 Task: Add an event with the title Team Building Game: Trivia Night, date '2023/10/04', time 7:00 AM to 9:00 AMand add a description: The meeting with Team HR was a highly anticipated and crucial gathering that brought together the members of the team to discuss important matters and collaborate on various projects. It took place in a well-appointed conference room, providing a professional and conducive environment for productive discussions., put the event into Orange category . Add location for the event as: 789 Vatican City, Rome, Italy, logged in from the account softage.3@softage.netand send the event invitation to softage.1@softage.net and softage.2@softage.net. Set a reminder for the event 15 minutes before
Action: Mouse moved to (93, 102)
Screenshot: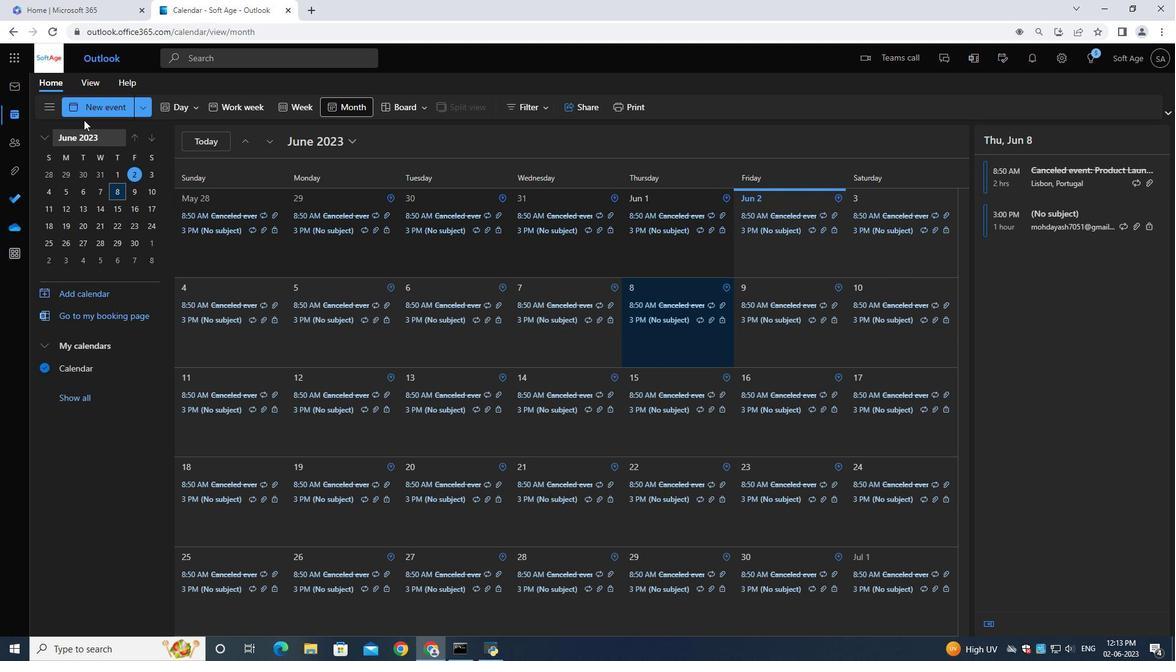 
Action: Mouse pressed left at (93, 102)
Screenshot: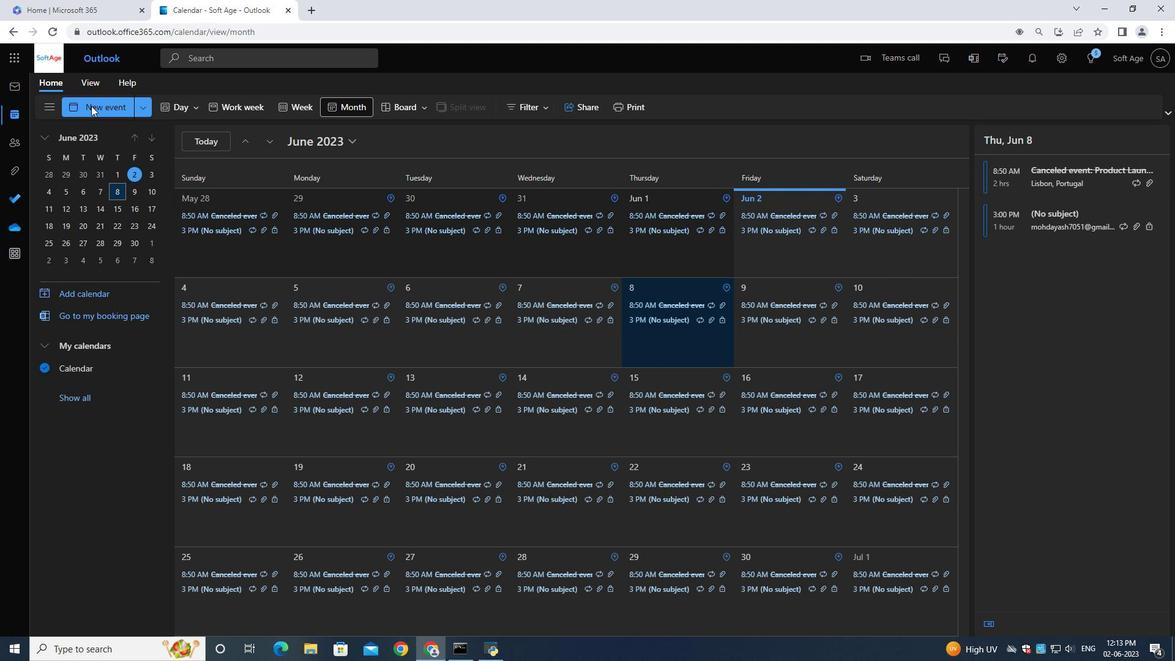 
Action: Mouse moved to (364, 183)
Screenshot: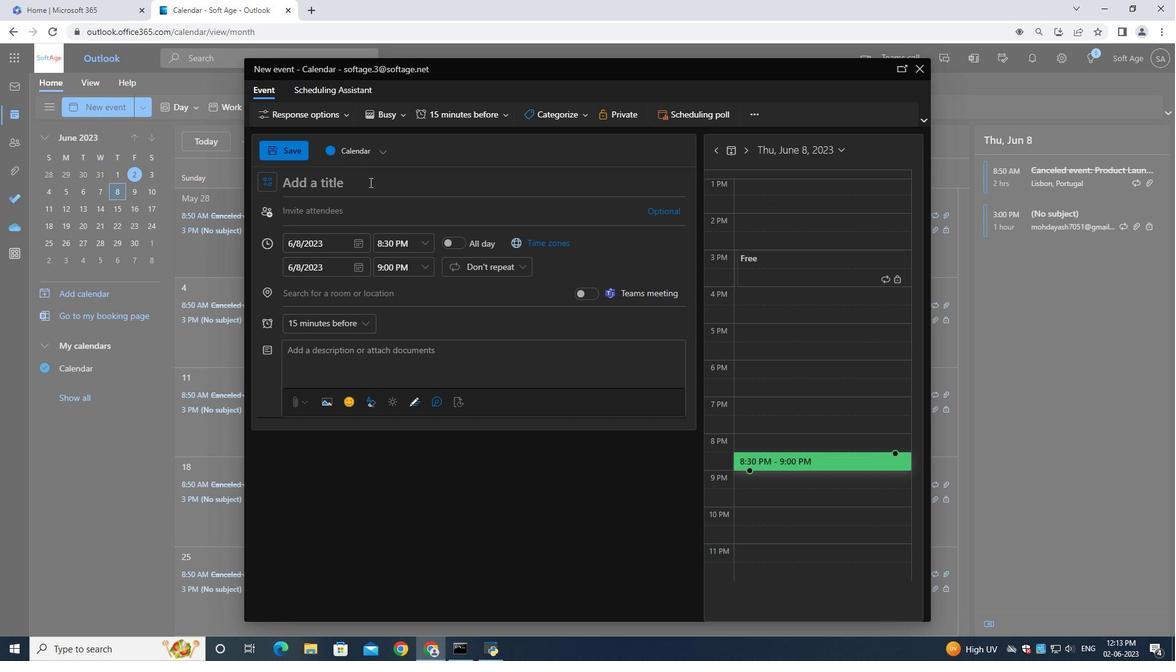 
Action: Mouse pressed left at (364, 183)
Screenshot: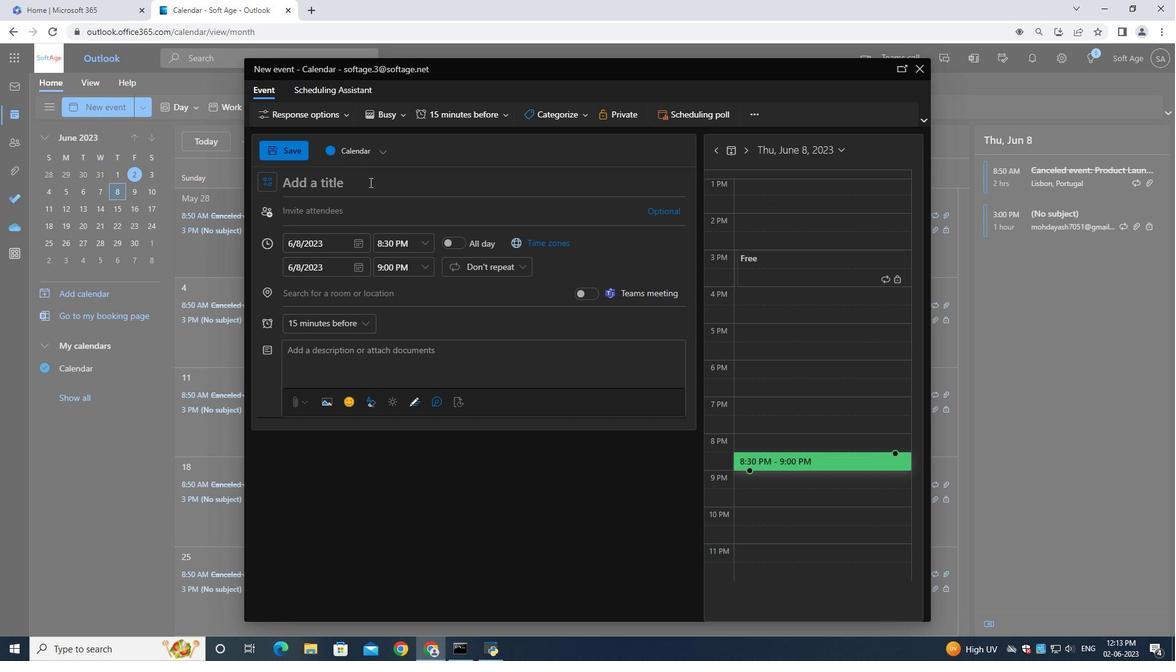
Action: Mouse moved to (72, 45)
Screenshot: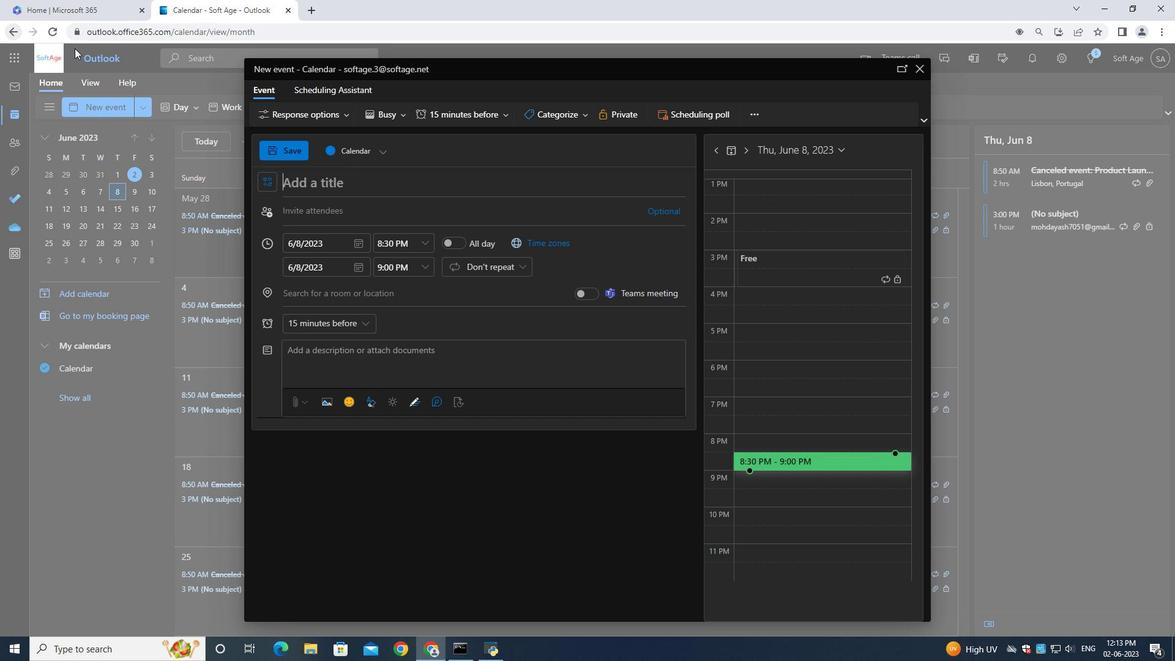 
Action: Key pressed <Key.shift>Team<Key.space><Key.shift><Key.shift><Key.shift><Key.shift><Key.shift><Key.shift><Key.shift><Key.shift><Key.shift><Key.shift><Key.shift><Key.shift><Key.shift><Key.shift><Key.shift><Key.shift><Key.shift><Key.shift><Key.shift><Key.shift><Key.shift><Key.shift><Key.shift>Bul<Key.backspace>ilding<Key.space><Key.shift>Game<Key.shift_r><Key.shift_r><Key.shift_r><Key.shift_r><Key.shift_r><Key.shift_r><Key.shift_r><Key.shift_r><Key.shift_r><Key.shift_r><Key.shift_r><Key.shift_r><Key.shift_r><Key.shift_r><Key.shift_r><Key.shift_r><Key.shift_r><Key.shift_r><Key.shift_r><Key.shift_r><Key.shift_r><Key.shift_r><Key.shift_r><Key.shift_r><Key.shift_r><Key.shift_r><Key.shift_r><Key.shift_r><Key.shift_r><Key.shift_r><Key.shift_r>:<Key.space><Key.shift><Key.shift><Key.shift><Key.shift><Key.shift><Key.shift><Key.shift><Key.shift><Key.shift><Key.shift><Key.shift><Key.shift><Key.shift><Key.shift><Key.shift><Key.shift><Key.shift><Key.shift><Key.shift><Key.shift>Yrivia<Key.space><Key.shift><Key.shift><Key.shift><Key.shift><Key.backspace><Key.backspace><Key.backspace><Key.backspace><Key.backspace><Key.backspace><Key.backspace><Key.backspace><Key.space><Key.shift><Key.shift><Key.shift><Key.shift><Key.shift><Key.shift><Key.shift><Key.shift><Key.shift><Key.shift><Key.shift><Key.shift><Key.shift><Key.shift><Key.shift><Key.shift><Key.shift><Key.shift><Key.shift><Key.shift><Key.shift><Key.shift><Key.shift><Key.shift><Key.shift><Key.shift><Key.shift><Key.shift><Key.shift><Key.shift><Key.shift><Key.shift><Key.shift><Key.shift><Key.shift><Key.shift><Key.shift><Key.shift>Trivia<Key.space><Key.shift><Key.shift><Key.shift><Key.shift><Key.shift><Key.shift><Key.shift><Key.shift><Key.shift><Key.shift><Key.shift><Key.shift><Key.shift><Key.shift><Key.shift><Key.shift><Key.shift>Night
Screenshot: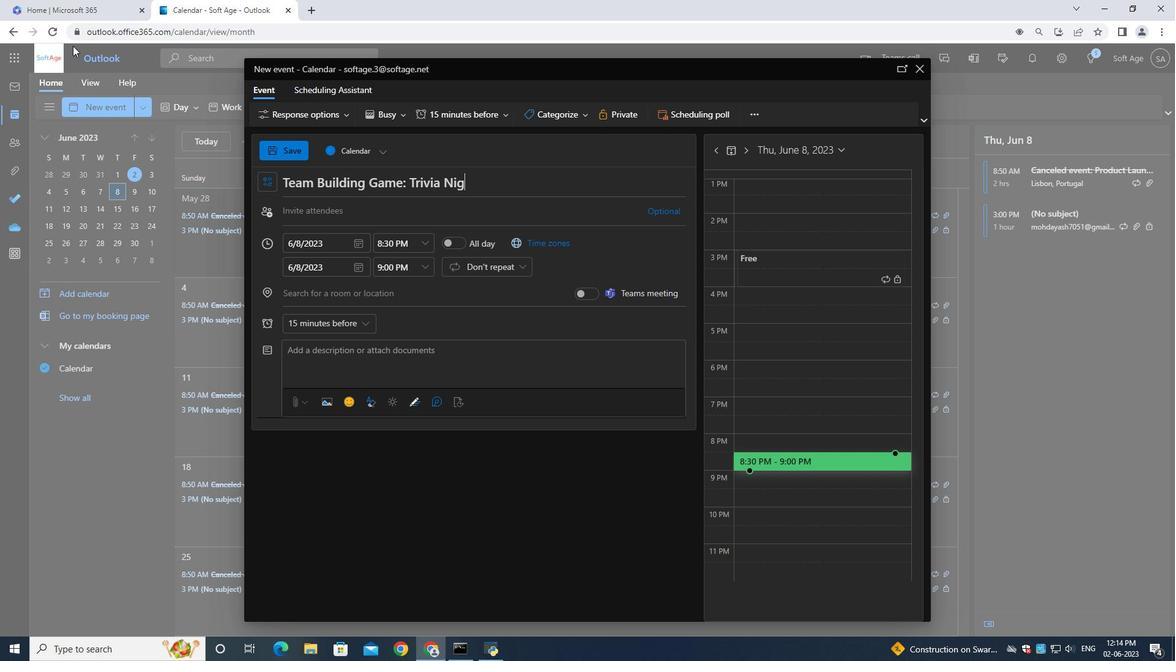 
Action: Mouse moved to (360, 242)
Screenshot: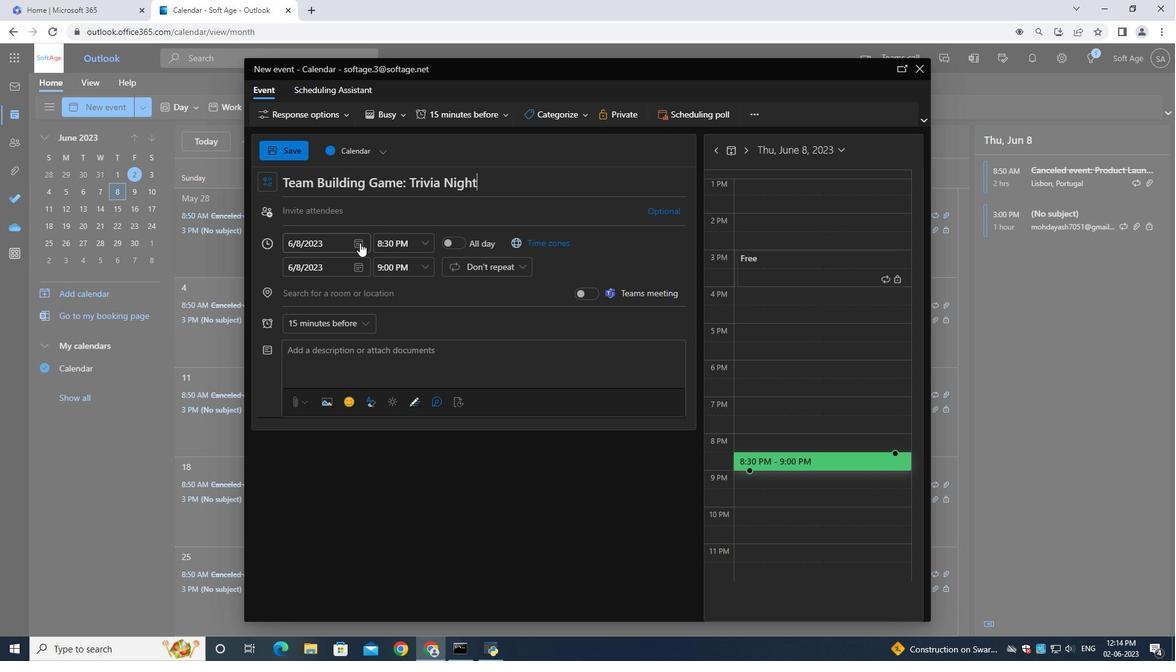 
Action: Mouse pressed left at (360, 242)
Screenshot: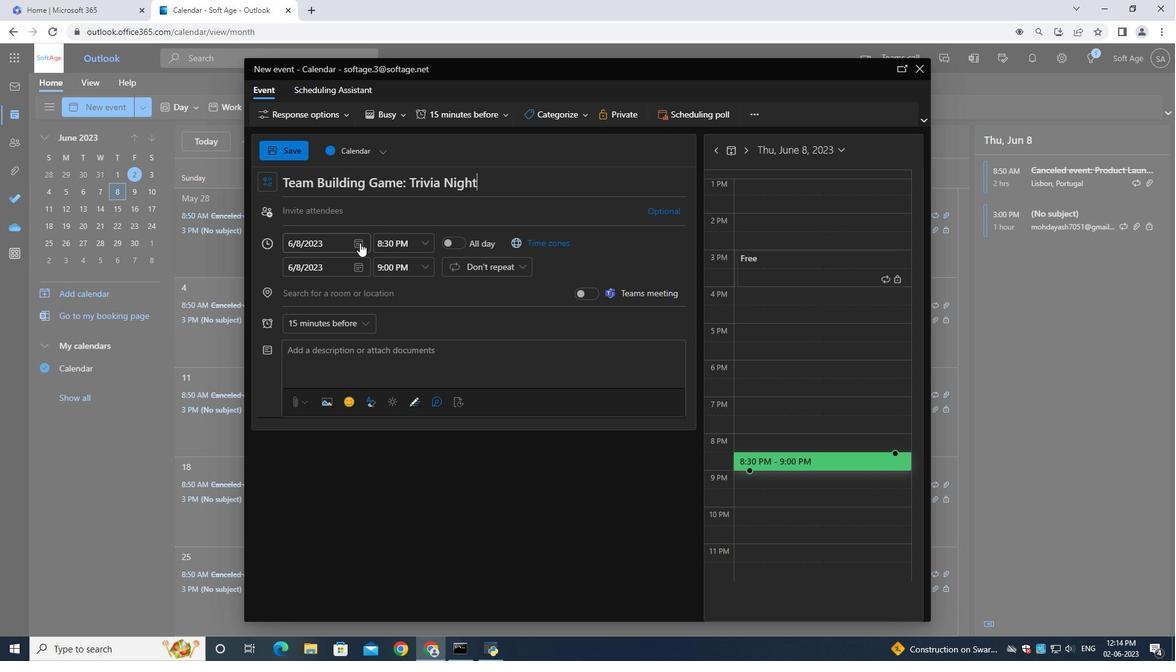 
Action: Mouse moved to (400, 270)
Screenshot: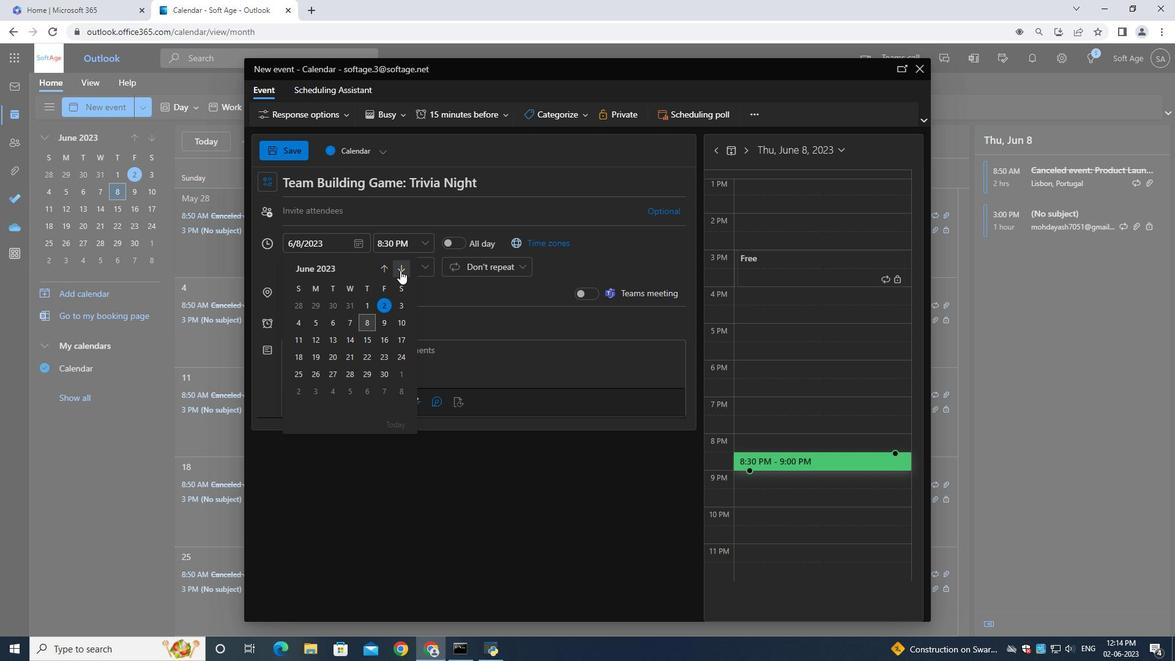 
Action: Mouse pressed left at (400, 270)
Screenshot: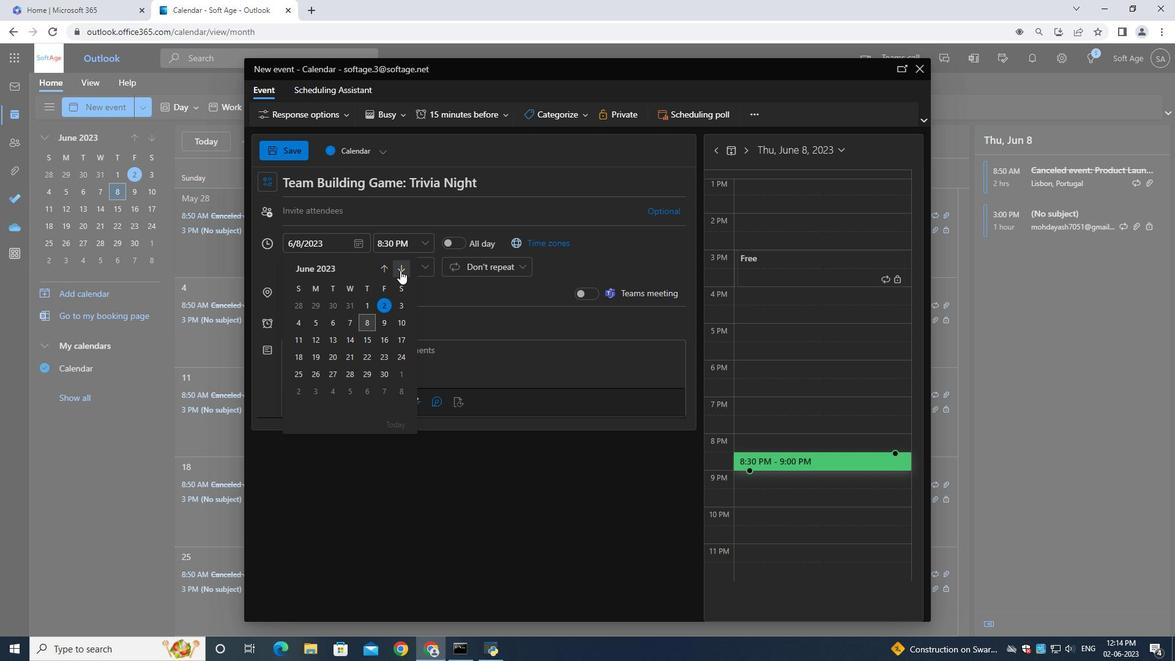 
Action: Mouse pressed left at (400, 270)
Screenshot: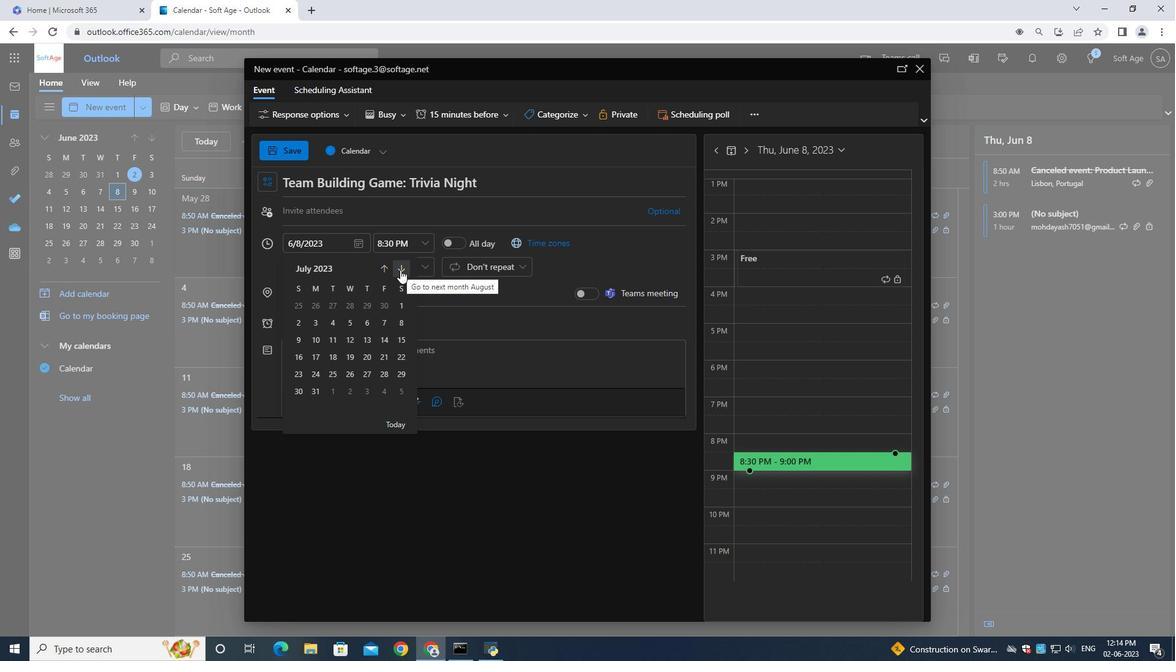 
Action: Mouse pressed left at (400, 270)
Screenshot: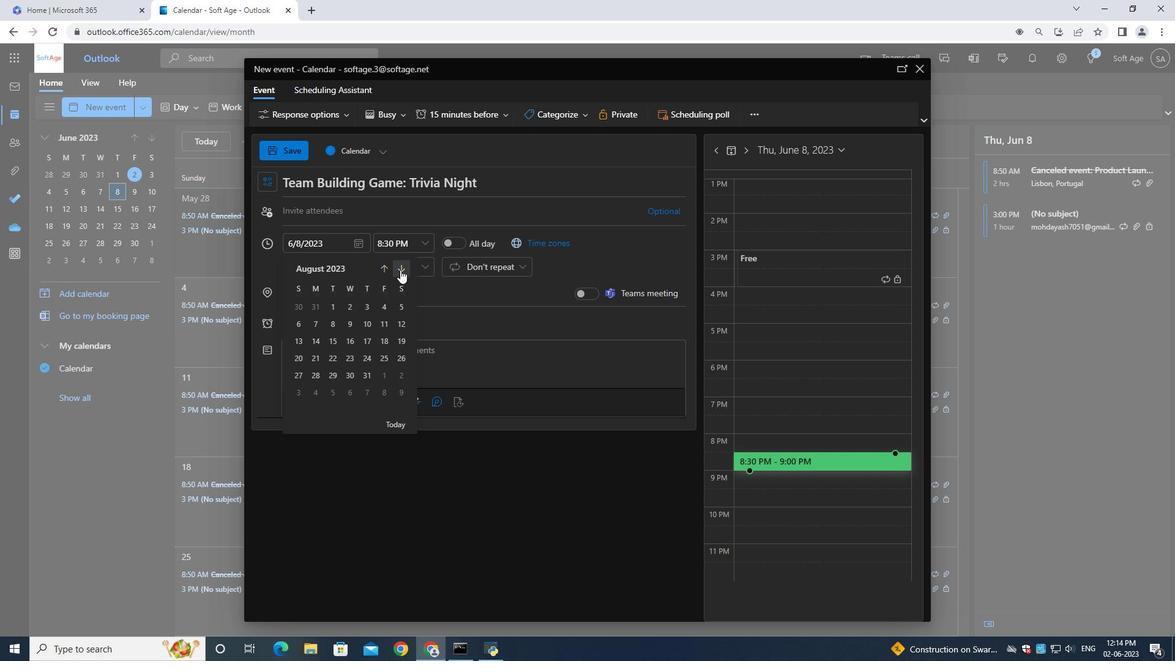 
Action: Mouse pressed left at (400, 270)
Screenshot: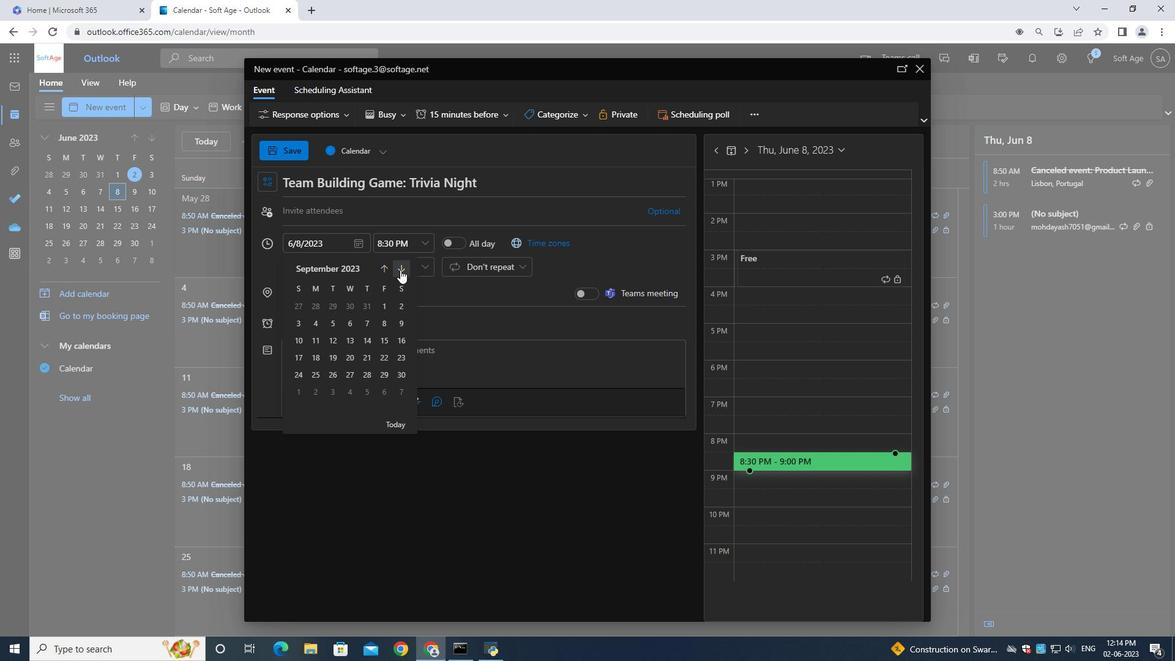 
Action: Mouse moved to (349, 308)
Screenshot: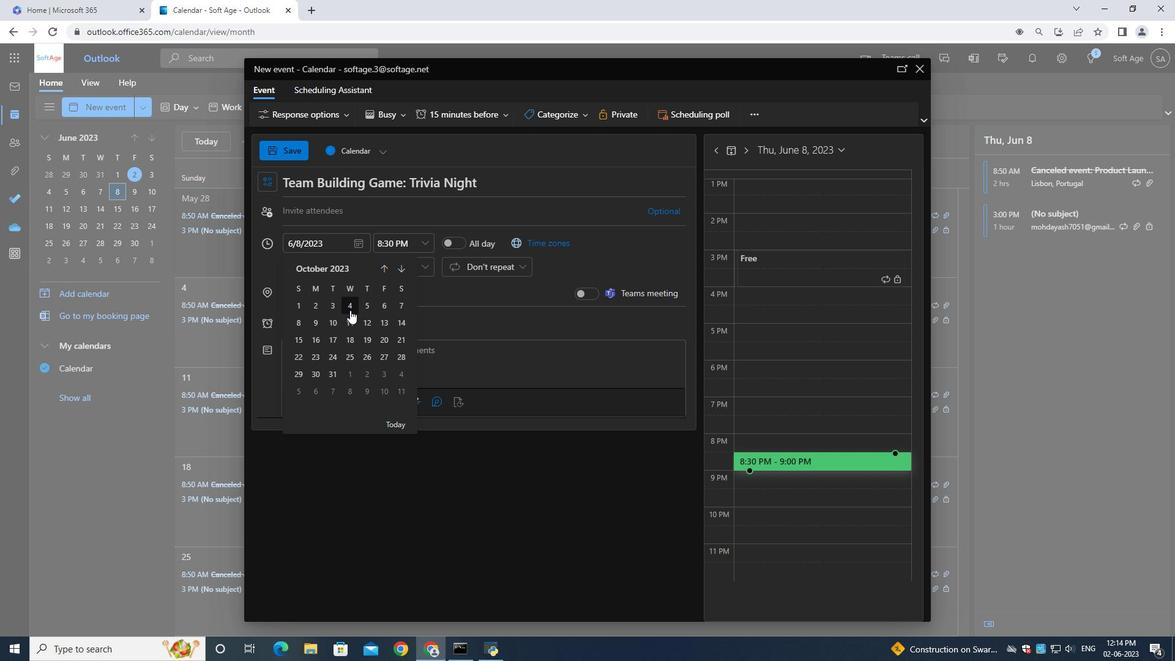 
Action: Mouse pressed left at (349, 308)
Screenshot: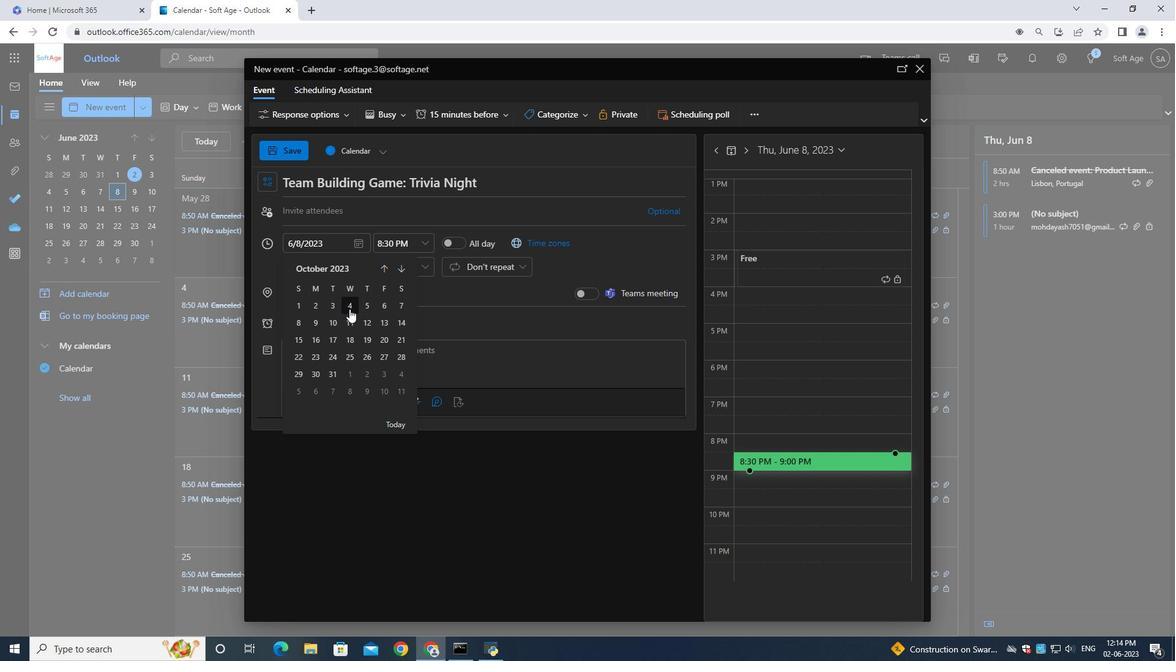 
Action: Mouse moved to (388, 242)
Screenshot: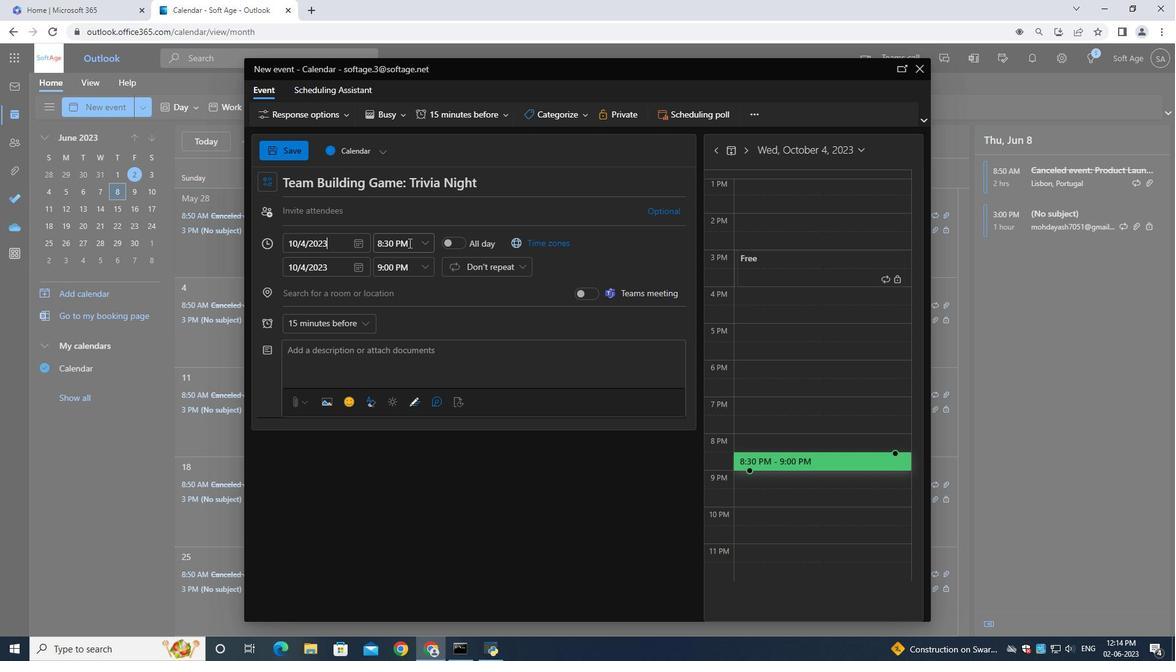 
Action: Mouse pressed left at (388, 242)
Screenshot: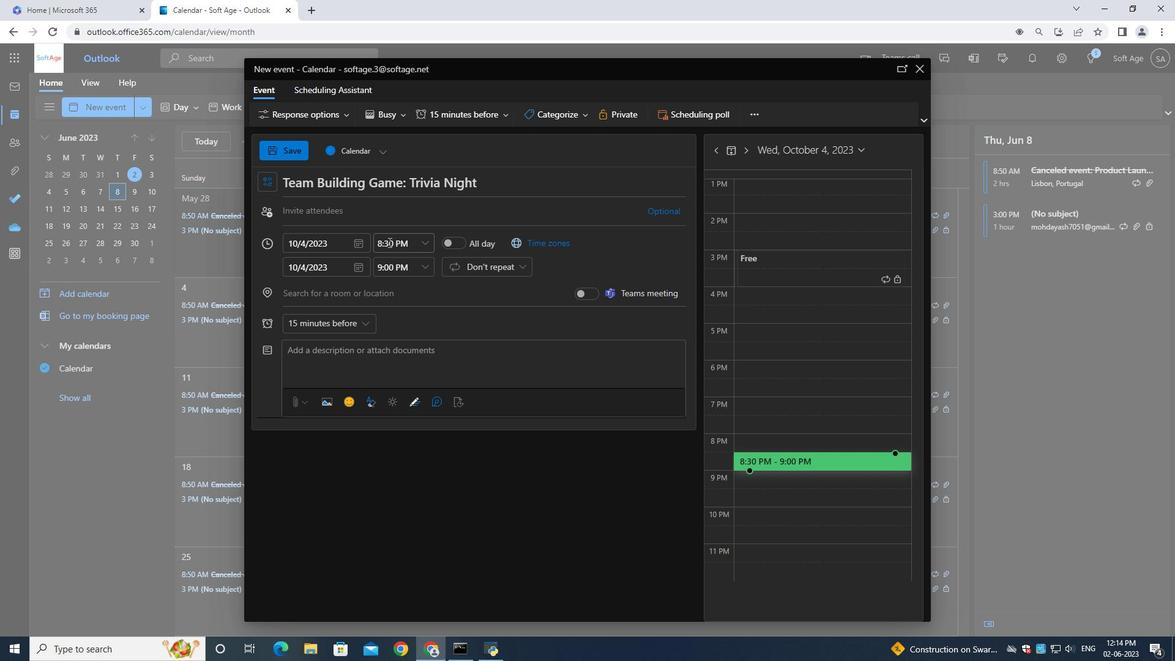 
Action: Mouse moved to (396, 247)
Screenshot: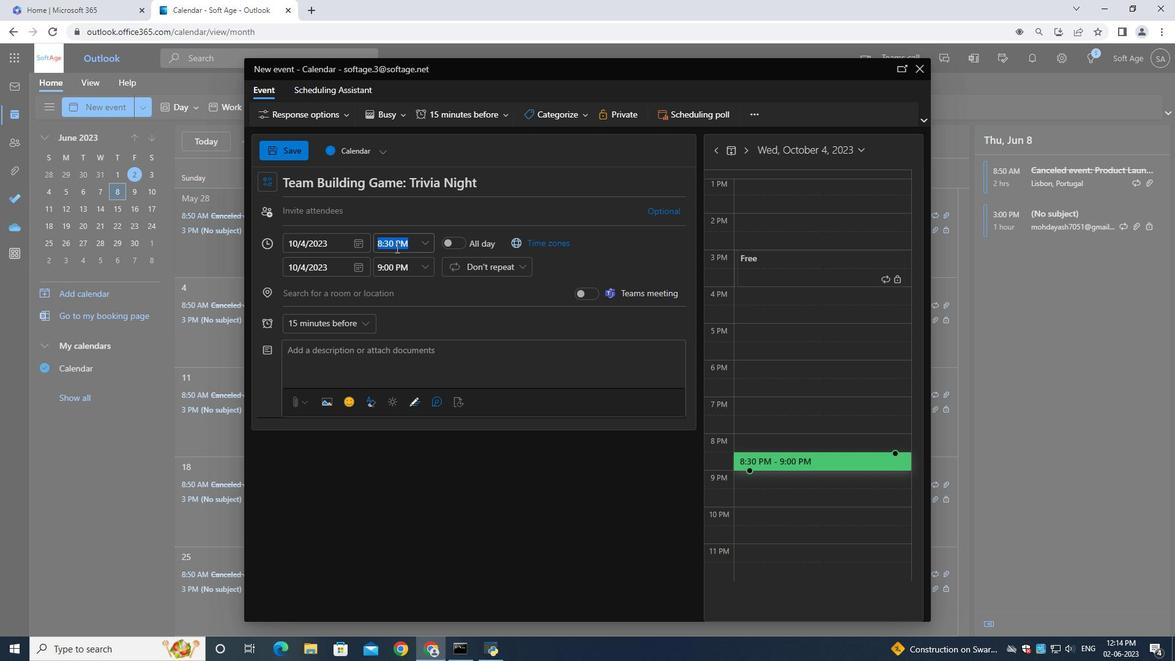 
Action: Key pressed <Key.backspace>
Screenshot: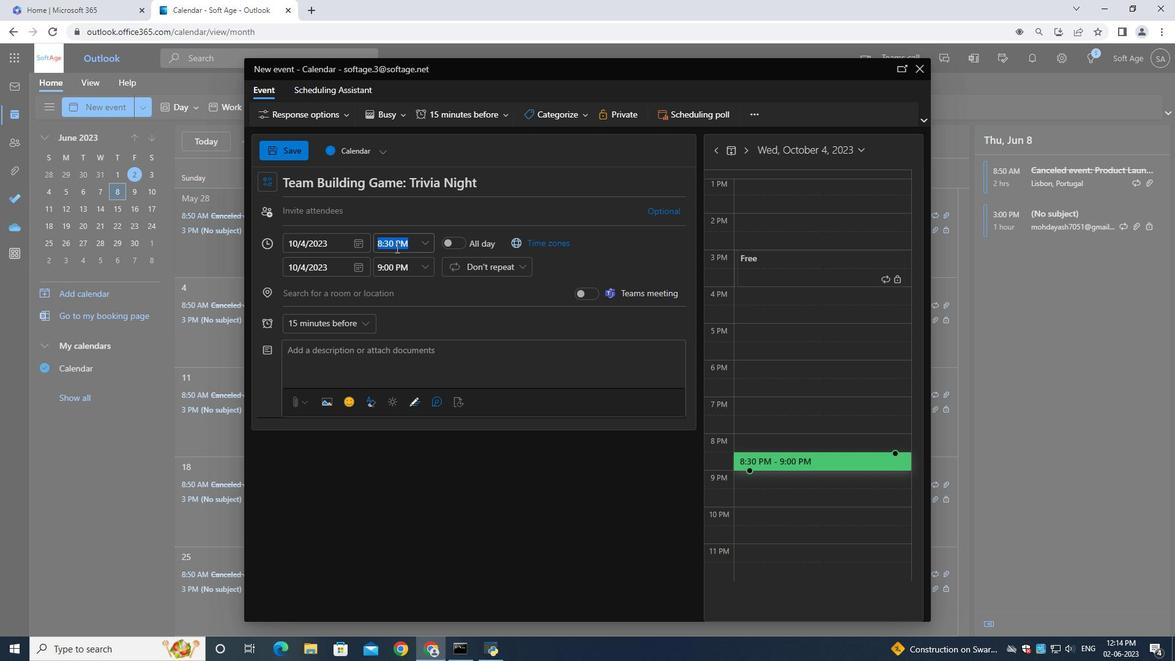 
Action: Mouse moved to (396, 246)
Screenshot: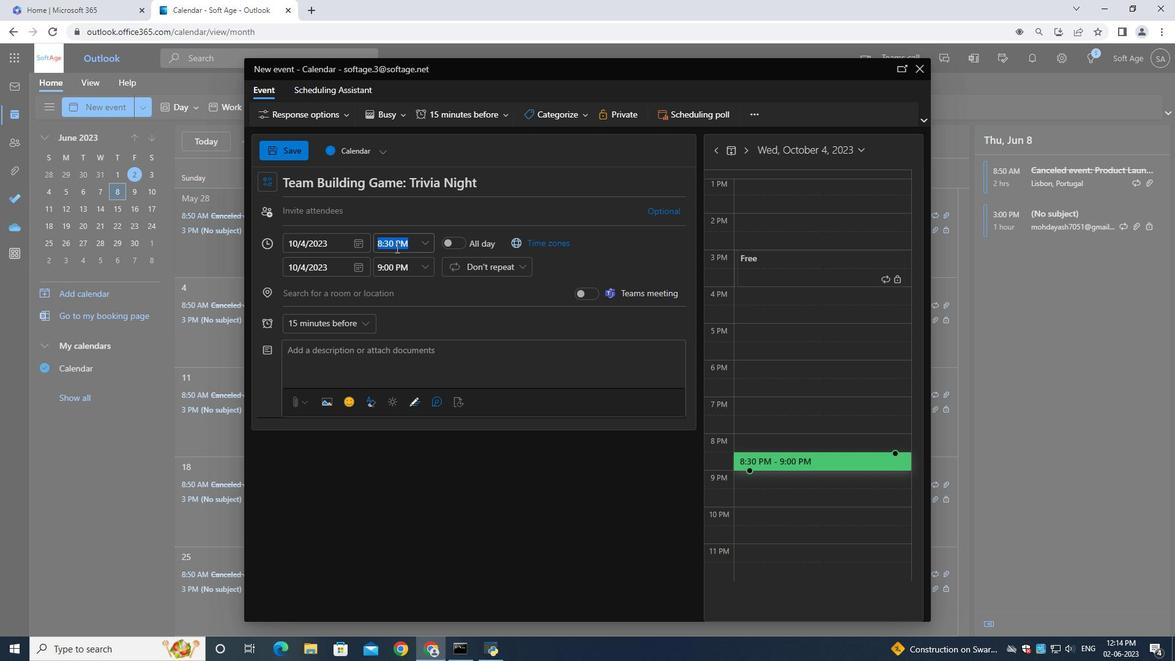 
Action: Key pressed 7<Key.shift_r>:00<Key.shift>Am
Screenshot: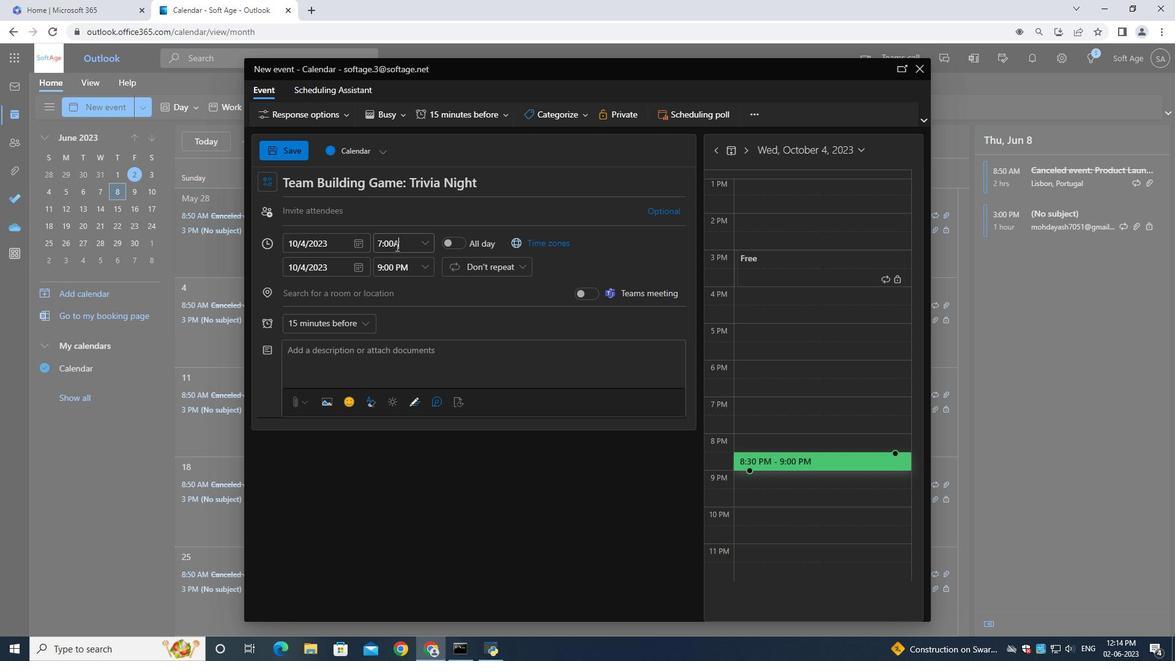 
Action: Mouse moved to (407, 267)
Screenshot: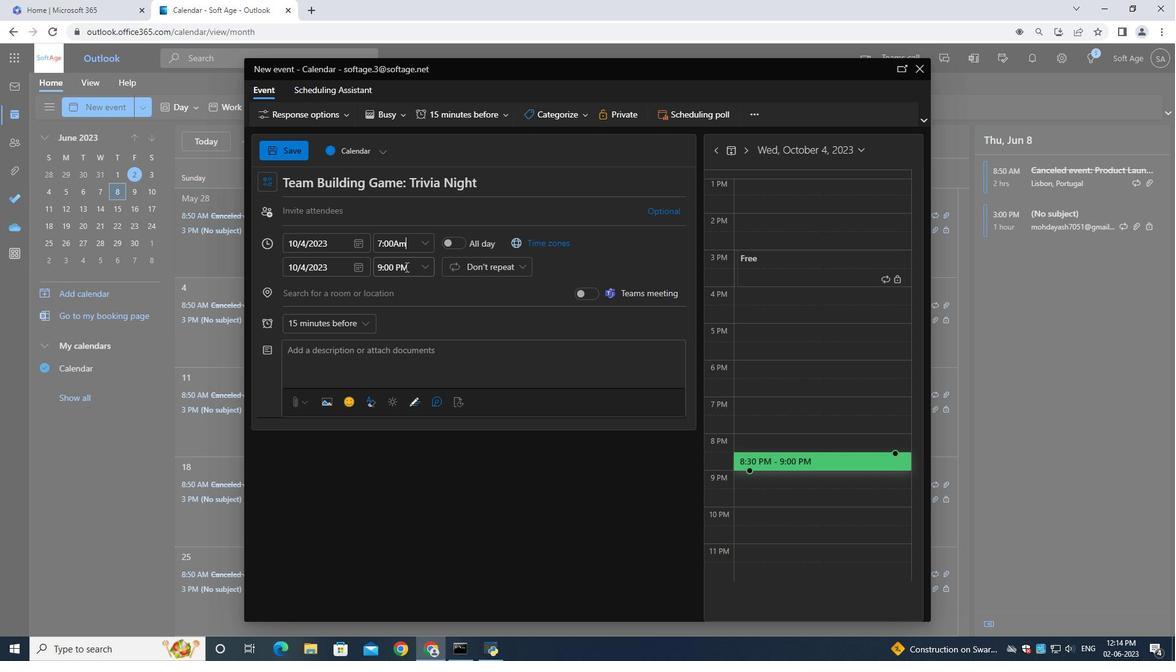 
Action: Mouse pressed left at (407, 267)
Screenshot: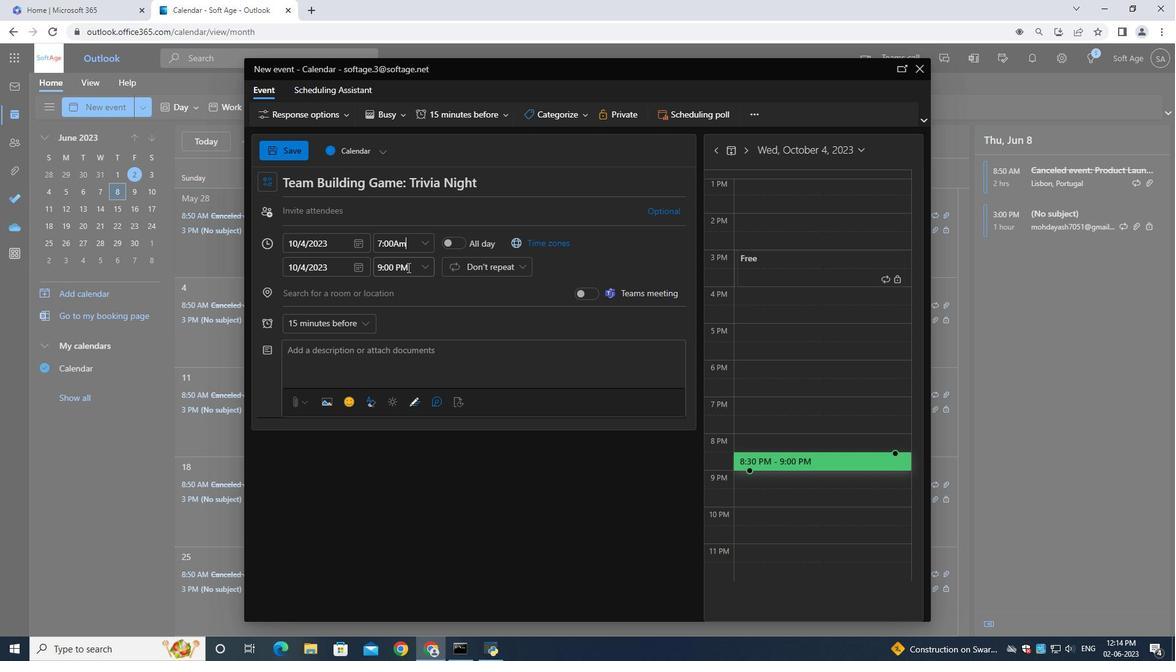 
Action: Key pressed <Key.backspace>9<Key.shift_r>:00<Key.shift>Am
Screenshot: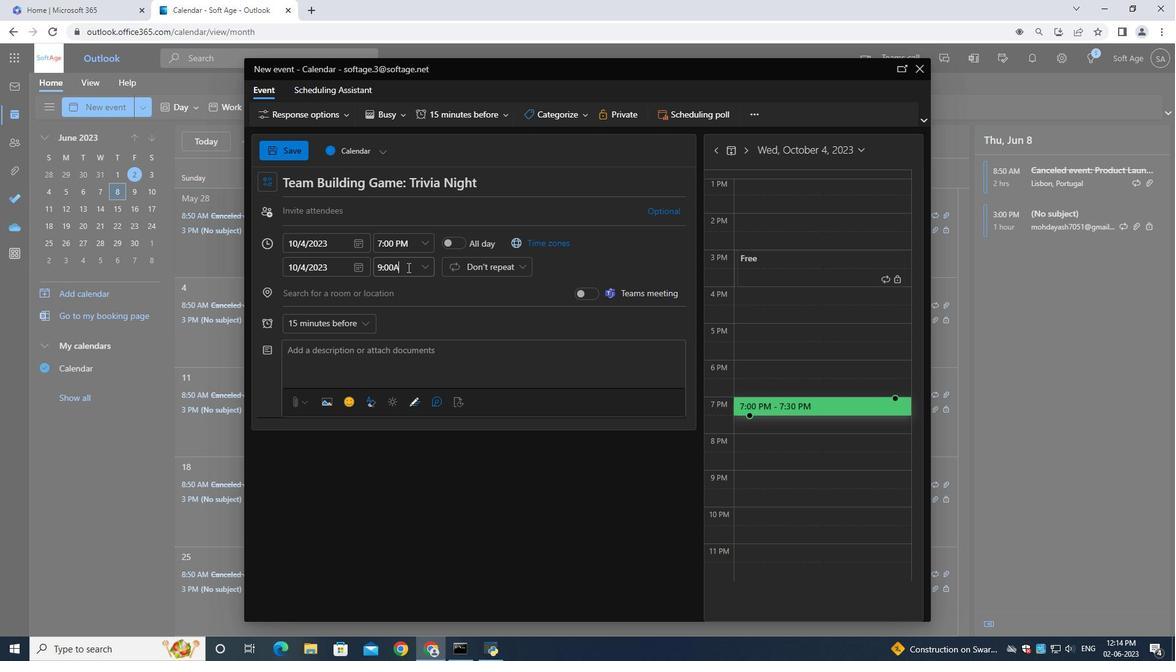 
Action: Mouse moved to (337, 344)
Screenshot: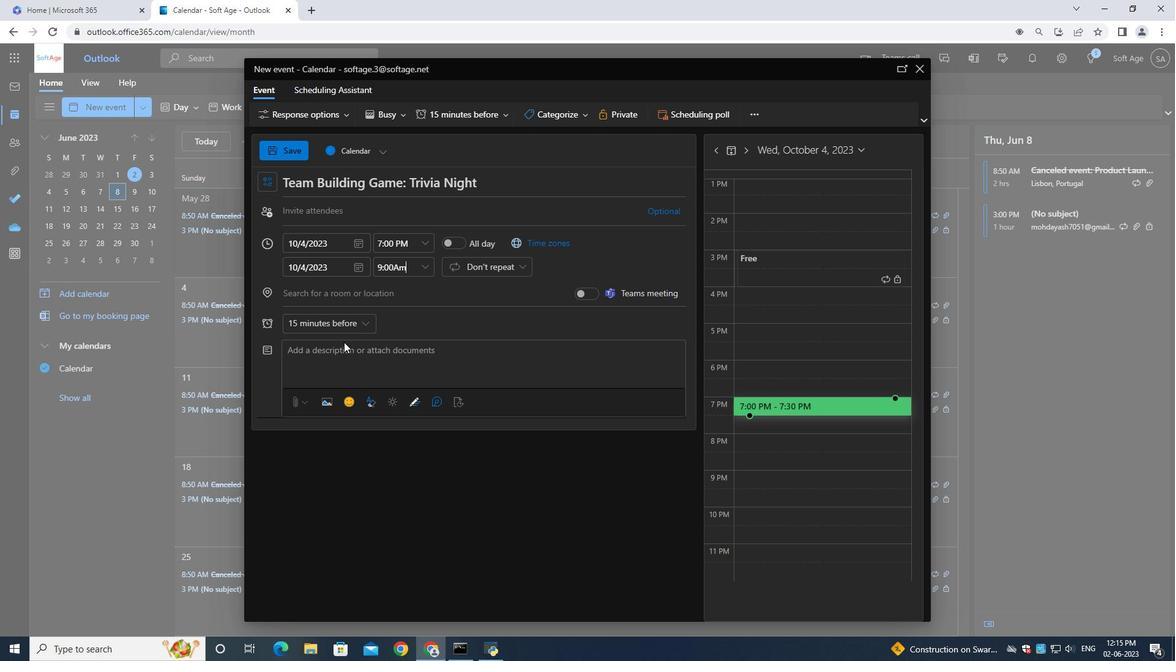 
Action: Mouse pressed left at (337, 344)
Screenshot: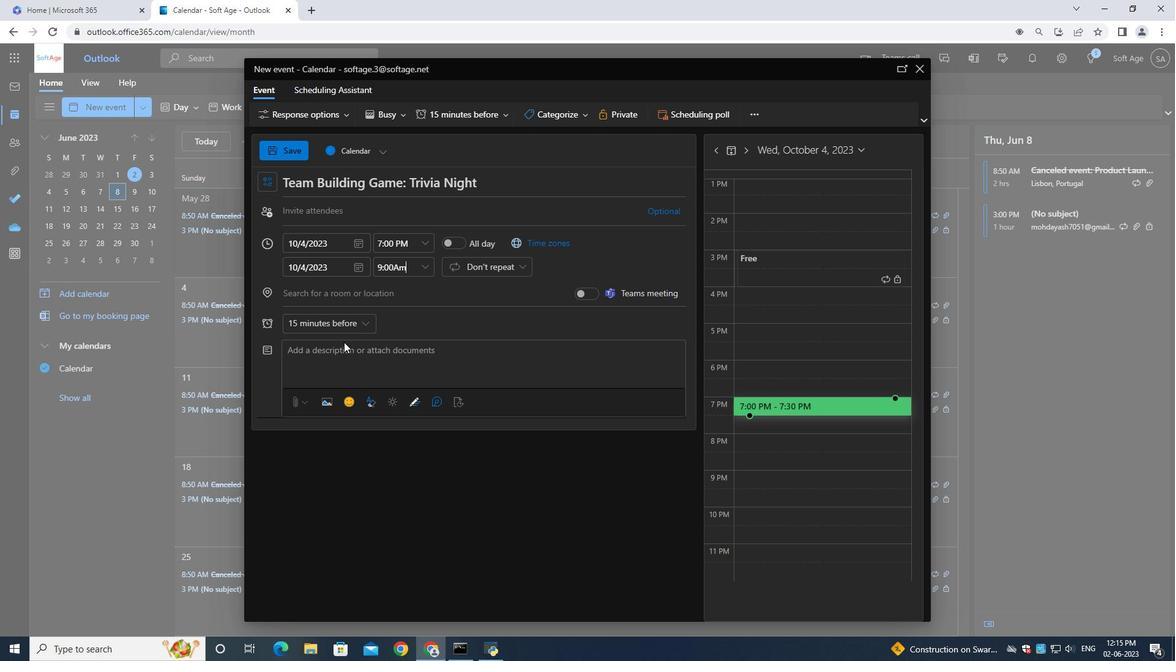 
Action: Mouse moved to (342, 350)
Screenshot: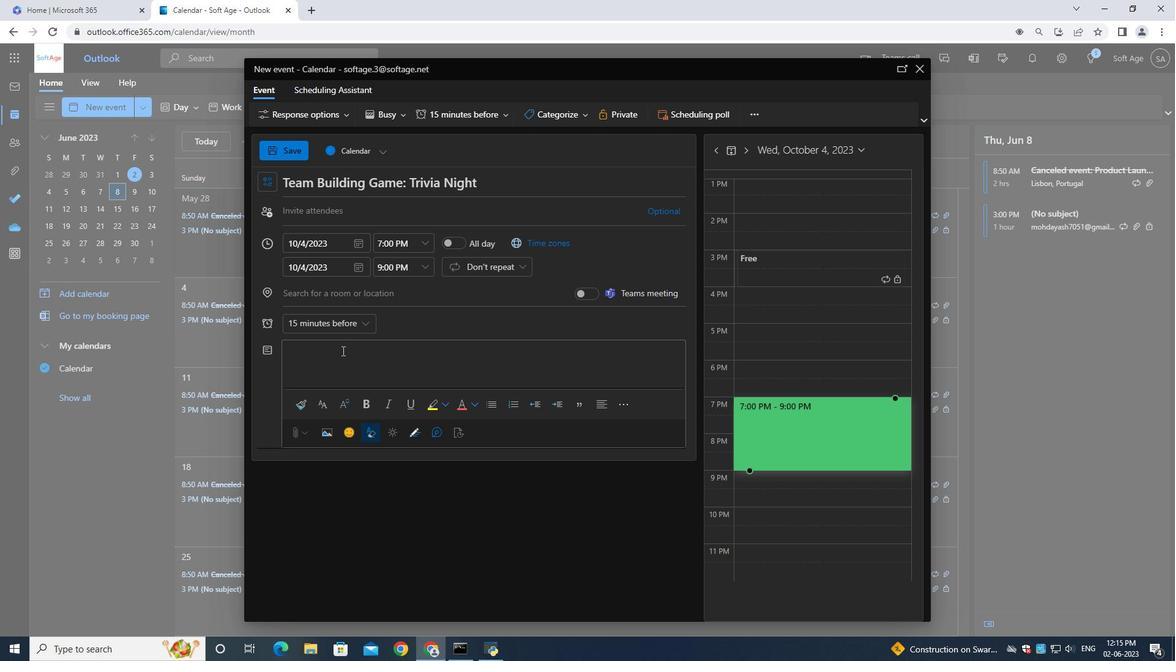 
Action: Key pressed <Key.shift>The<Key.space><Key.shift><Key.shift><Key.shift><Key.shift><Key.shift><Key.shift><Key.shift><Key.shift>Meeting<Key.space><Key.shift><Key.shift><Key.shift><Key.shift><Key.shift><Key.shift><Key.shift><Key.shift><Key.shift><Key.shift><Key.shift><Key.shift><Key.shift><Key.shift><Key.shift><Key.shift><Key.shift><Key.shift><Key.shift><Key.shift><Key.shift><Key.shift><Key.shift><Key.shift>With<Key.space><Key.shift><Key.shift><Key.shift><Key.shift><Key.shift><Key.shift><Key.shift><Key.shift><Key.shift><Key.shift><Key.shift><Key.shift><Key.shift><Key.shift><Key.shift><Key.shift><Key.shift><Key.shift><Key.shift><Key.shift><Key.shift><Key.shift><Key.shift><Key.shift><Key.shift><Key.shift><Key.shift>Team<Key.space><Key.shift><Key.shift><Key.shift><Key.shift><Key.shift><Key.shift><Key.shift><Key.shift><Key.shift><Key.shift><Key.shift><Key.shift><Key.shift><Key.shift><Key.shift><Key.shift><Key.shift><Key.shift><Key.shift><Key.shift><Key.shift><Key.shift><Key.shift><Key.shift><Key.shift><Key.shift><Key.shift><Key.shift><Key.shift><Key.shift><Key.shift><Key.shift><Key.shift><Key.shift><Key.shift><Key.shift>HR<Key.space><Key.shift><Key.shift><Key.shift><Key.shift><Key.shift><Key.shift><Key.shift><Key.shift><Key.shift><Key.shift><Key.shift><Key.shift><Key.shift><Key.shift><Key.shift><Key.shift><Key.shift><Key.shift><Key.shift><Key.shift><Key.shift><Key.shift><Key.shift><Key.shift><Key.shift><Key.shift><Key.shift><Key.shift><Key.shift><Key.shift><Key.shift><Key.shift><Key.shift><Key.shift><Key.shift><Key.shift><Key.shift><Key.shift><Key.shift><Key.shift><Key.shift><Key.shift><Key.shift><Key.shift><Key.shift><Key.shift><Key.shift><Key.shift><Key.shift><Key.shift><Key.shift><Key.shift><Key.shift><Key.shift><Key.shift><Key.shift><Key.shift><Key.shift><Key.shift><Key.shift><Key.shift><Key.shift><Key.shift><Key.shift><Key.shift><Key.shift><Key.shift><Key.shift><Key.shift>was<Key.space><Key.shift><Key.shift><Key.shift><Key.shift><Key.shift><Key.shift><Key.shift><Key.shift>a<Key.space><Key.shift>highly<Key.space><Key.shift><Key.shift><Key.shift><Key.shift><Key.shift><Key.shift><Key.shift><Key.shift><Key.shift><Key.shift><Key.shift><Key.shift><Key.shift><Key.shift><Key.shift><Key.shift><Key.shift><Key.shift><Key.shift><Key.shift><Key.shift>Anticipated<Key.space><Key.shift><Key.shift><Key.shift><Key.shift><Key.shift><Key.shift><Key.shift>and<Key.space><Key.shift><Key.shift><Key.shift><Key.shift><Key.shift><Key.shift><Key.shift><Key.shift><Key.shift><Key.shift><Key.shift><Key.shift><Key.shift><Key.shift><Key.shift><Key.shift><Key.shift><Key.shift><Key.shift><Key.shift><Key.shift><Key.shift><Key.shift><Key.shift><Key.shift><Key.shift><Key.shift><Key.shift><Key.shift><Key.shift><Key.shift><Key.shift><Key.shift><Key.shift><Key.shift><Key.shift><Key.shift>Crucial<Key.space><Key.shift><Key.shift><Key.shift><Key.shift><Key.shift><Key.shift><Key.shift><Key.shift><Key.shift><Key.shift><Key.shift><Key.shift><Key.shift><Key.shift><Key.shift><Key.shift><Key.shift><Key.shift><Key.shift><Key.shift><Key.shift><Key.shift><Key.shift><Key.shift><Key.shift><Key.shift><Key.shift>gathering<Key.space><Key.shift>ta<Key.backspace>hat<Key.space><Key.shift><Key.shift><Key.shift><Key.shift><Key.shift><Key.shift><Key.shift><Key.shift><Key.shift><Key.shift><Key.shift>Bro<Key.backspace><Key.backspace><Key.backspace><Key.space><Key.backspace>brought<Key.space>together<Key.space>the<Key.space>members<Key.space>of<Key.space>the<Key.space>team<Key.space>to<Key.space>discuss<Key.space>important<Key.space>matters<Key.space>and<Key.space>collaborate<Key.space>on<Key.space>various<Key.space>projects.<Key.shift>It<Key.space><Key.shift>took<Key.space>place<Key.space>in<Key.space>a<Key.space>well-appointed<Key.space>conferance<Key.space>room<Key.shift><Key.shift><Key.shift><Key.shift><Key.shift><Key.shift><Key.shift><Key.shift><Key.shift><Key.shift><Key.shift>,<Key.shift><Key.shift><Key.shift><Key.shift><Key.shift><Key.shift><Key.shift><Key.shift><Key.shift><Key.shift><Key.shift><Key.shift><Key.shift><Key.shift><Key.shift><Key.shift><Key.shift><Key.shift><Key.shift><Key.shift><Key.shift><Key.shift><Key.shift><Key.shift><Key.shift><Key.shift><Key.shift><Key.shift><Key.shift><Key.shift><Key.shift><Key.shift>providing<Key.space>a<Key.space>professional<Key.space>and<Key.space>conference<Key.backspace><Key.backspace><Key.backspace><Key.backspace><Key.backspace><Key.backspace><Key.backspace><Key.backspace><Key.backspace><Key.backspace><Key.backspace><Key.backspace><Key.backspace><Key.backspace><Key.backspace><Key.backspace><Key.backspace><Key.backspace><Key.backspace><Key.backspace><Key.backspace><Key.backspace>ssinoal<Key.space>and<Key.space>conducive<Key.space>enviroment<Key.space>for<Key.space>productive<Key.space>discussions.put<Key.space>th<Key.backspace><Key.backspace>
Screenshot: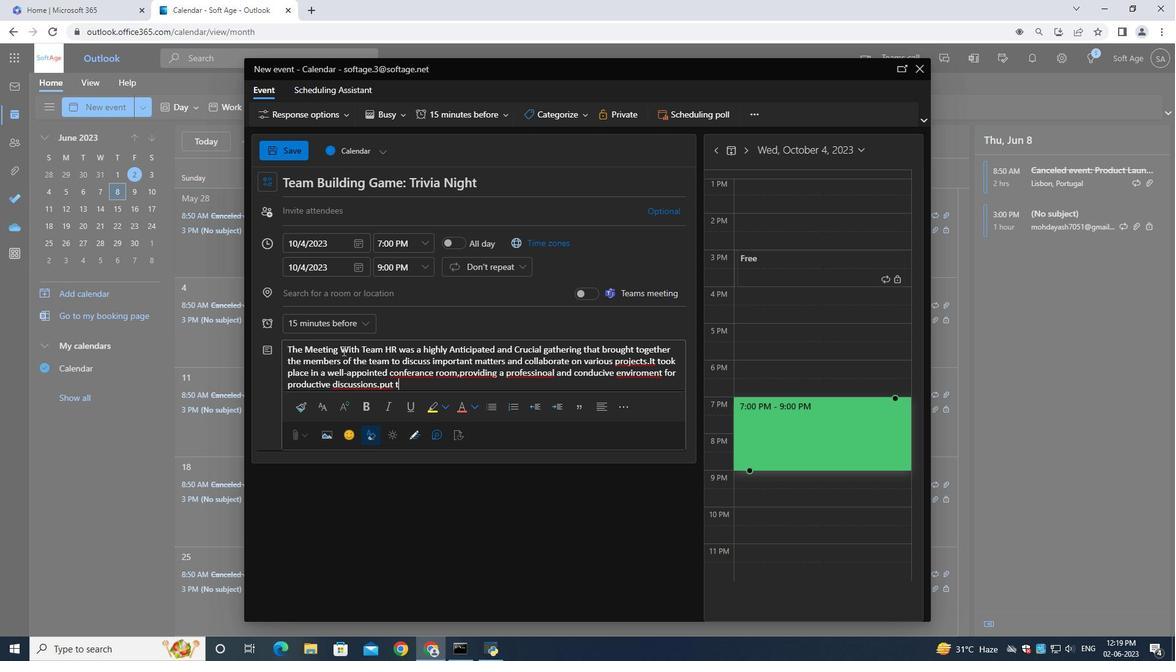 
Action: Mouse moved to (308, 335)
Screenshot: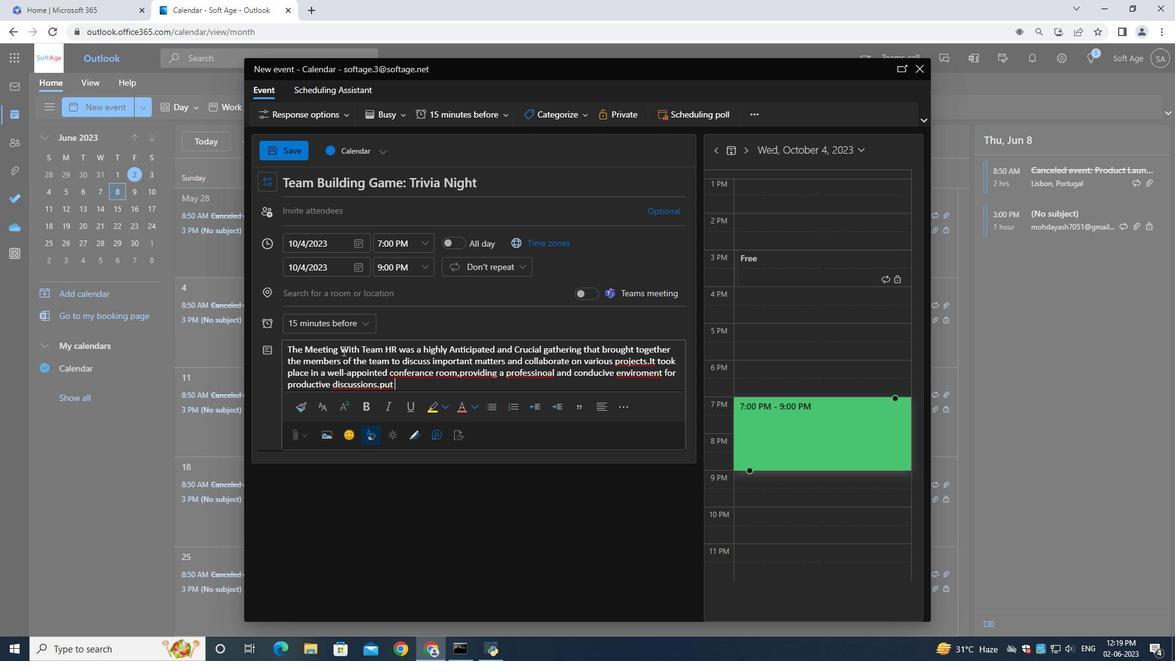 
Action: Key pressed <Key.backspace>
Screenshot: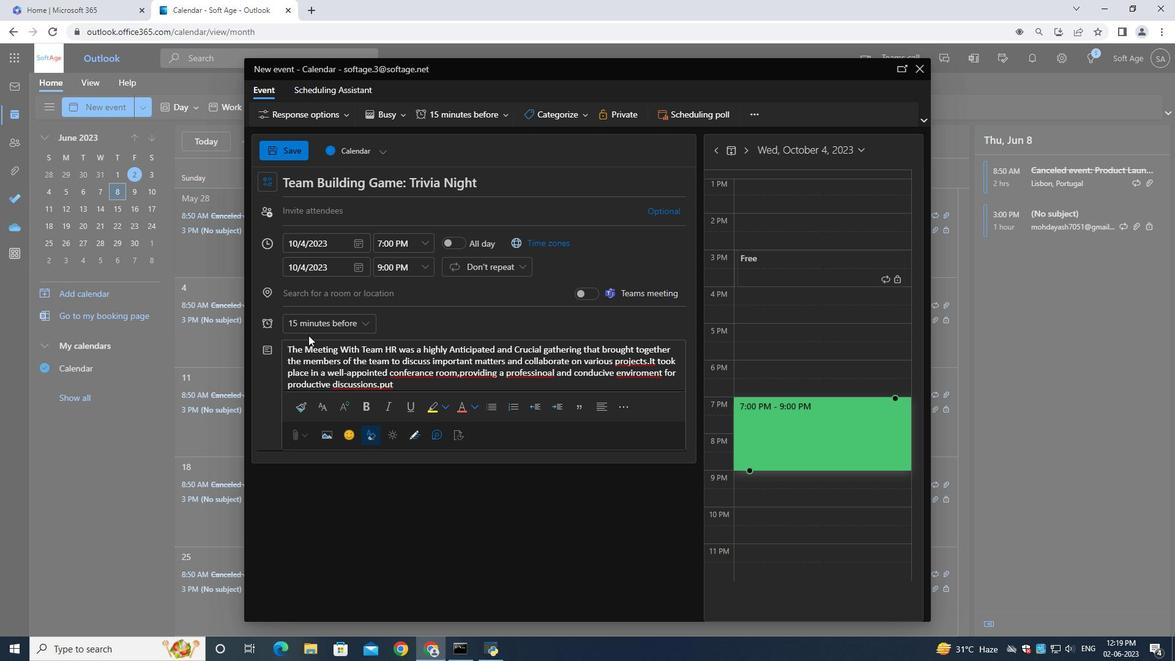 
Action: Mouse moved to (393, 391)
Screenshot: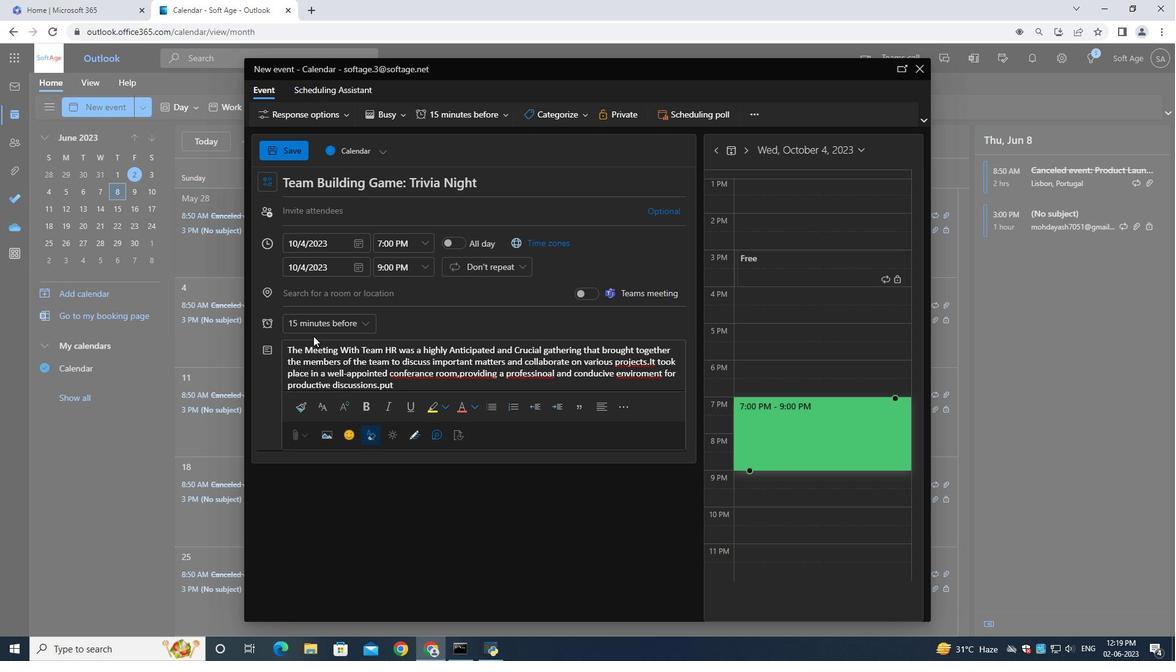 
Action: Key pressed <Key.backspace>
Screenshot: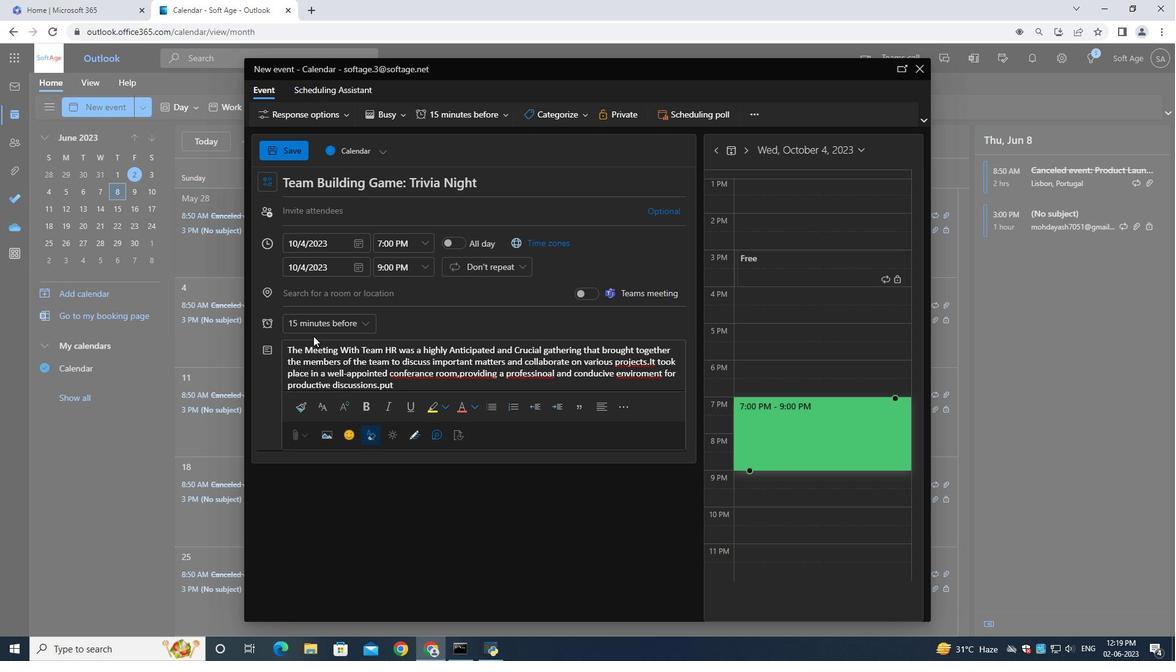 
Action: Mouse moved to (396, 388)
Screenshot: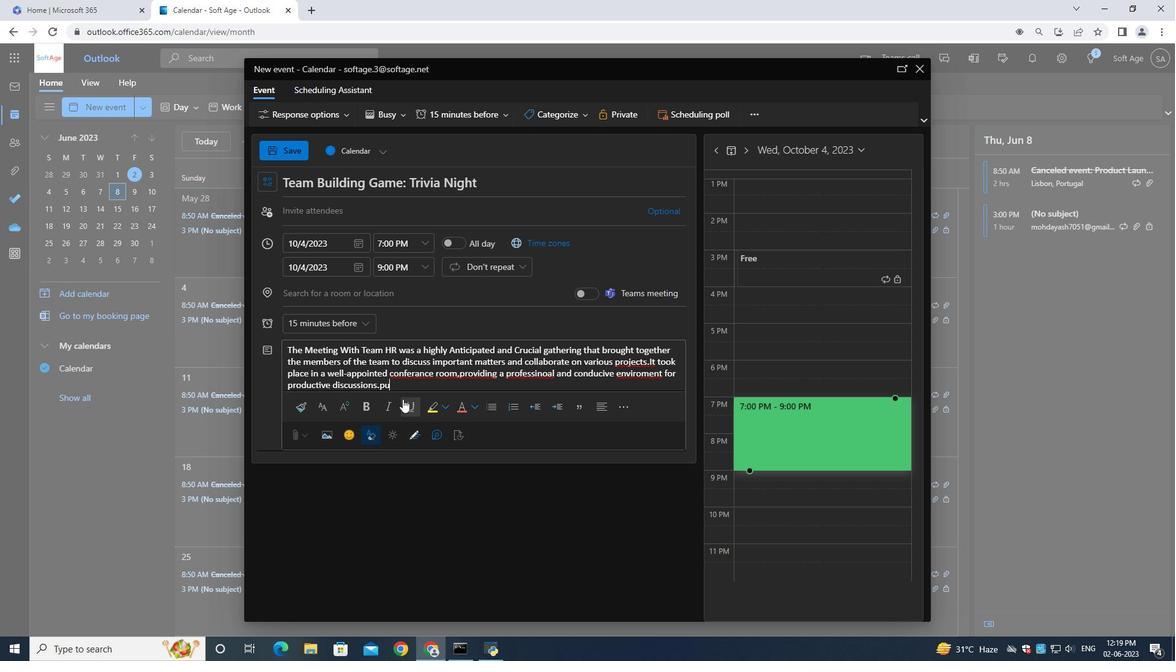 
Action: Key pressed <Key.backspace>
Screenshot: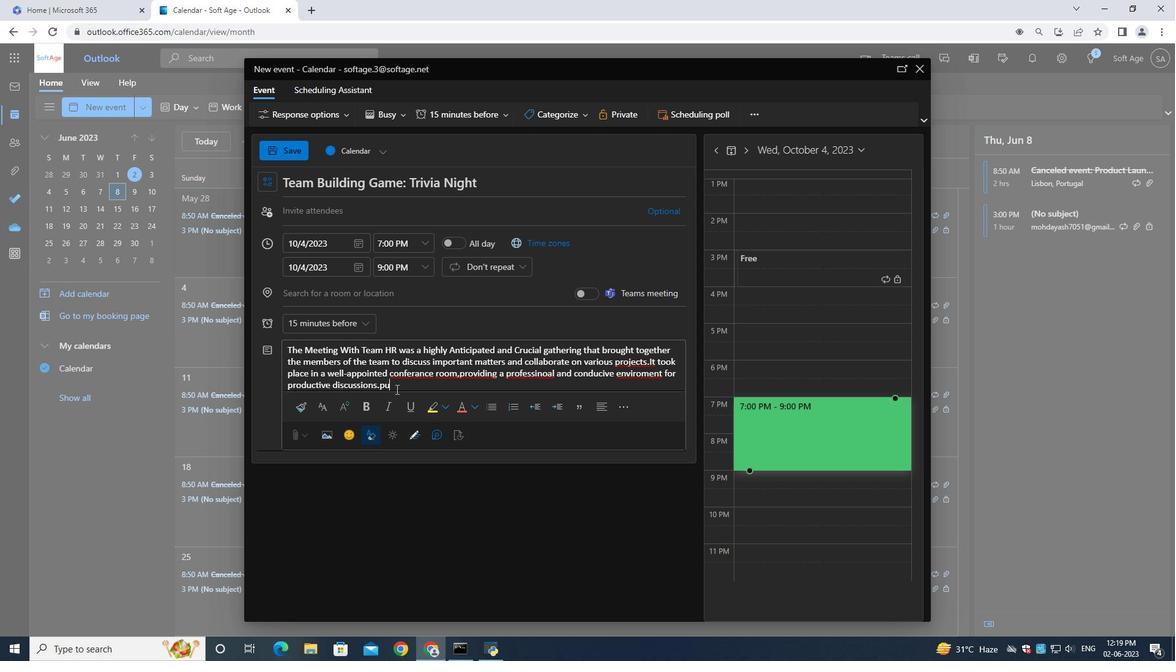 
Action: Mouse moved to (398, 388)
Screenshot: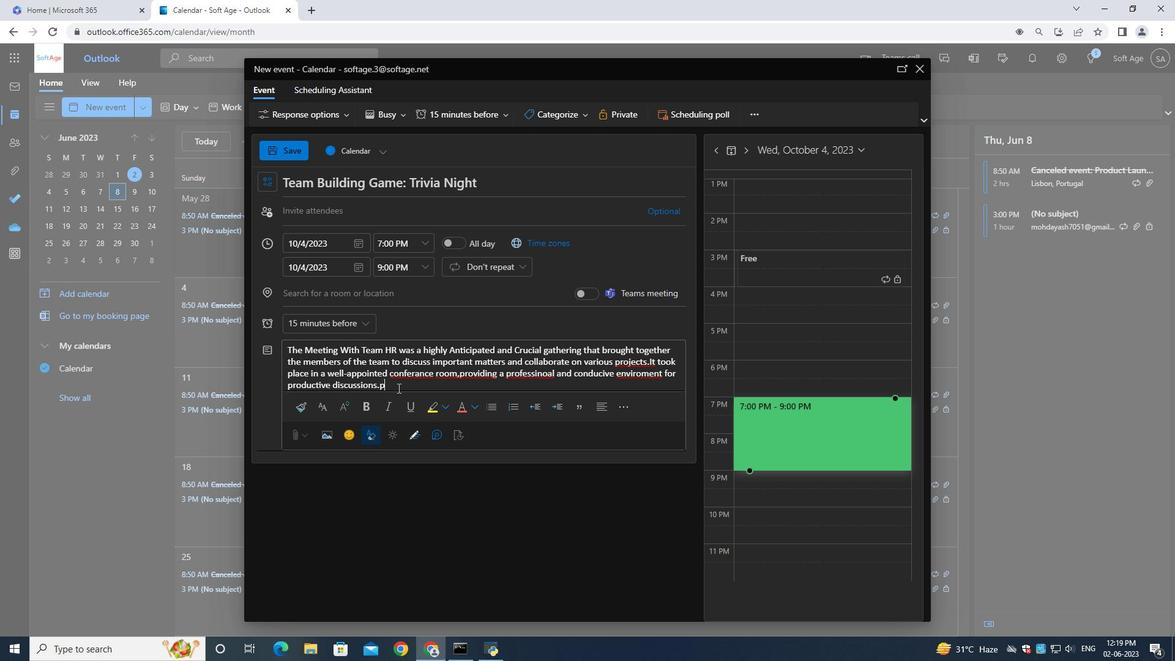 
Action: Key pressed <Key.backspace>
Screenshot: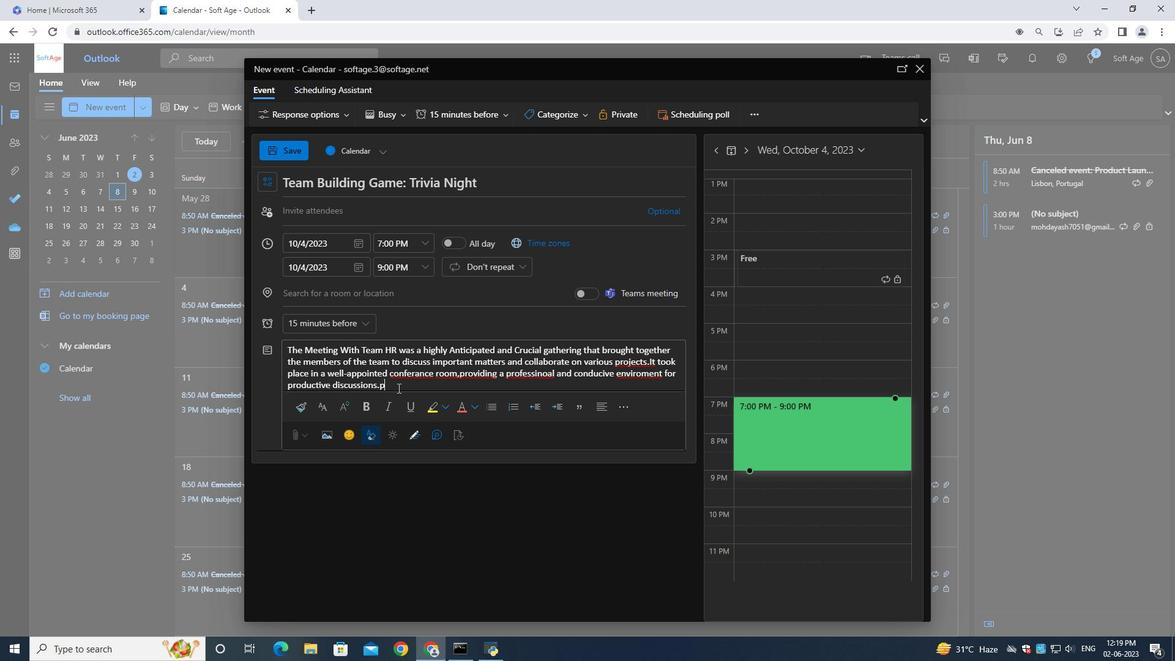 
Action: Mouse moved to (572, 115)
Screenshot: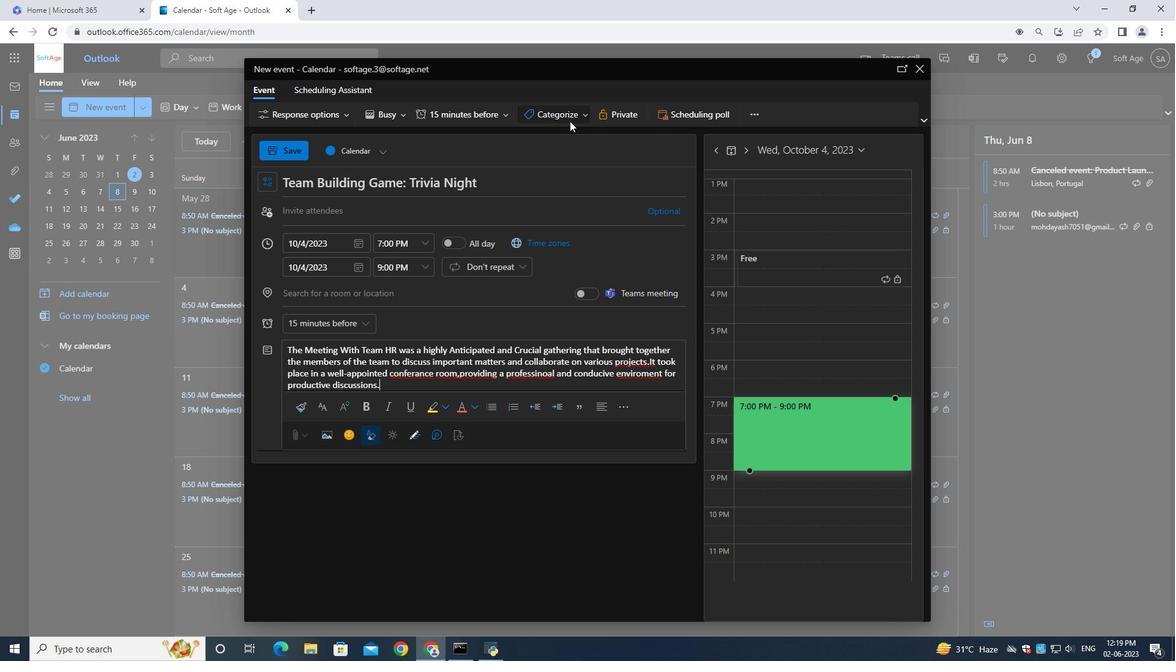 
Action: Mouse pressed left at (572, 115)
Screenshot: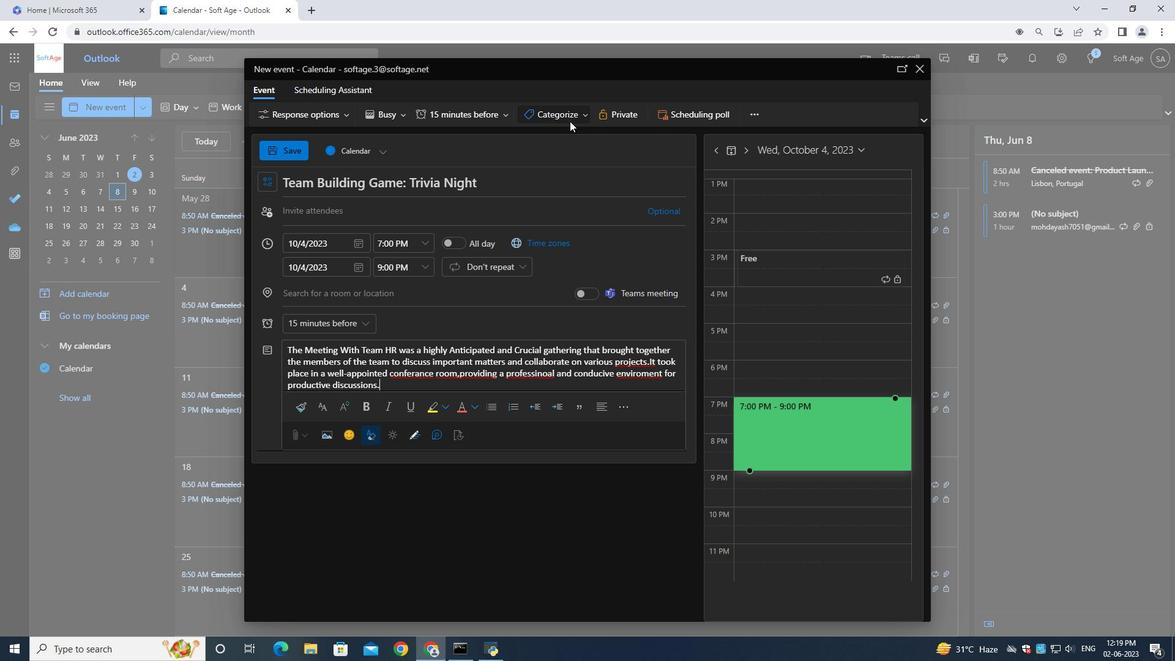 
Action: Mouse moved to (561, 175)
Screenshot: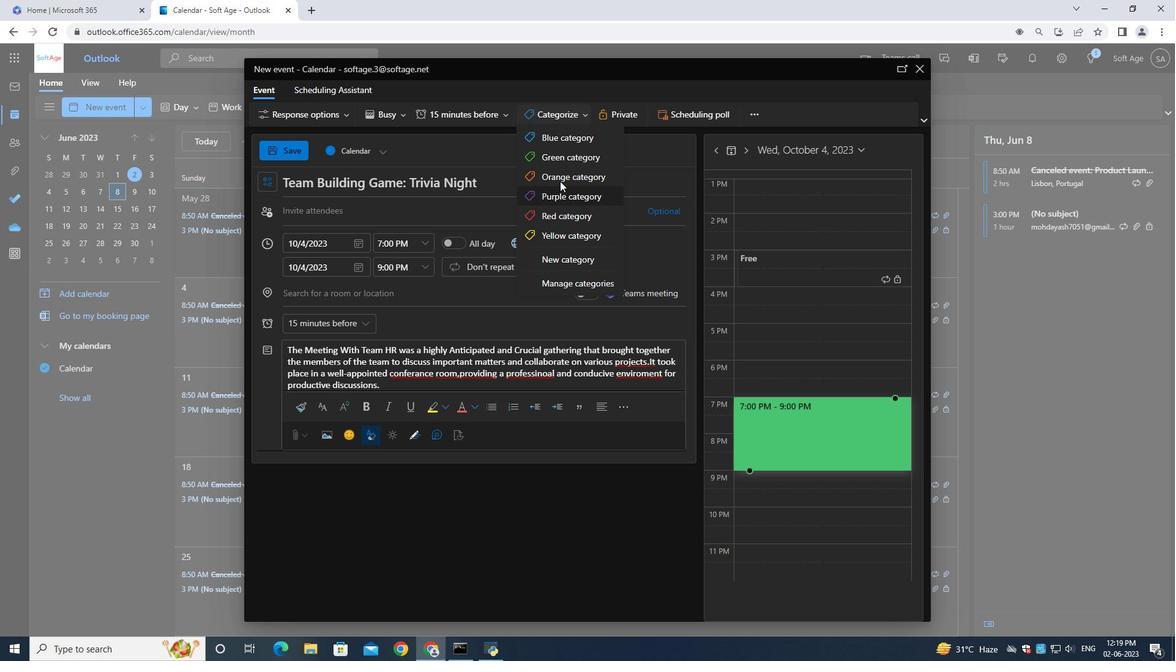 
Action: Mouse pressed left at (561, 175)
Screenshot: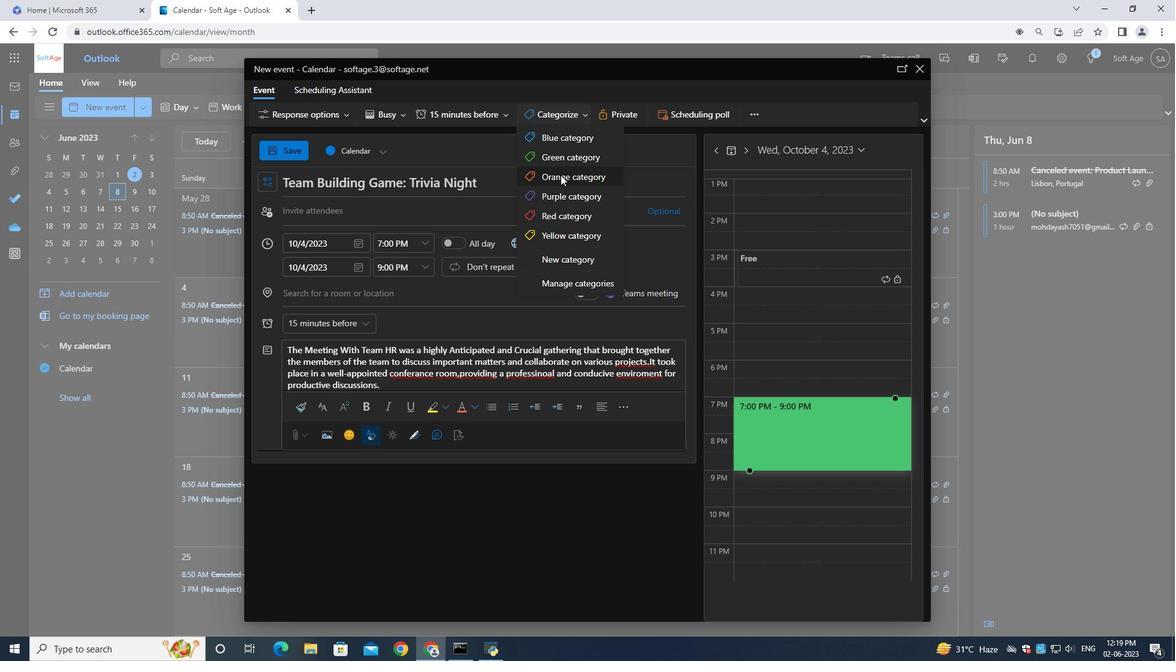 
Action: Mouse moved to (354, 296)
Screenshot: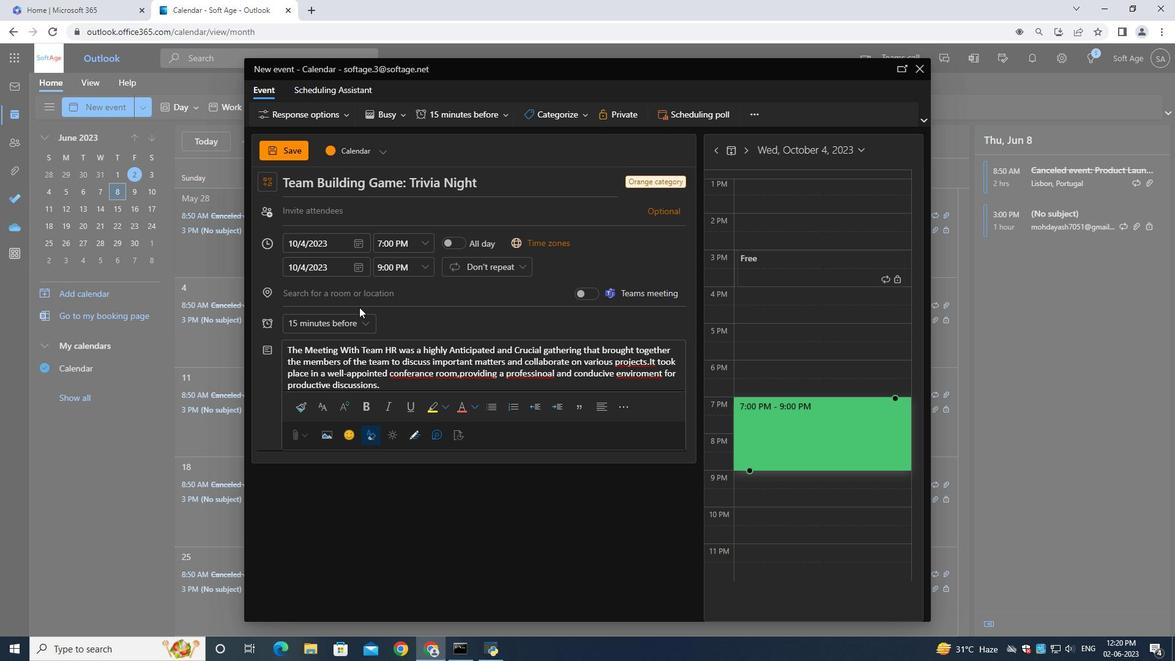 
Action: Mouse pressed left at (354, 296)
Screenshot: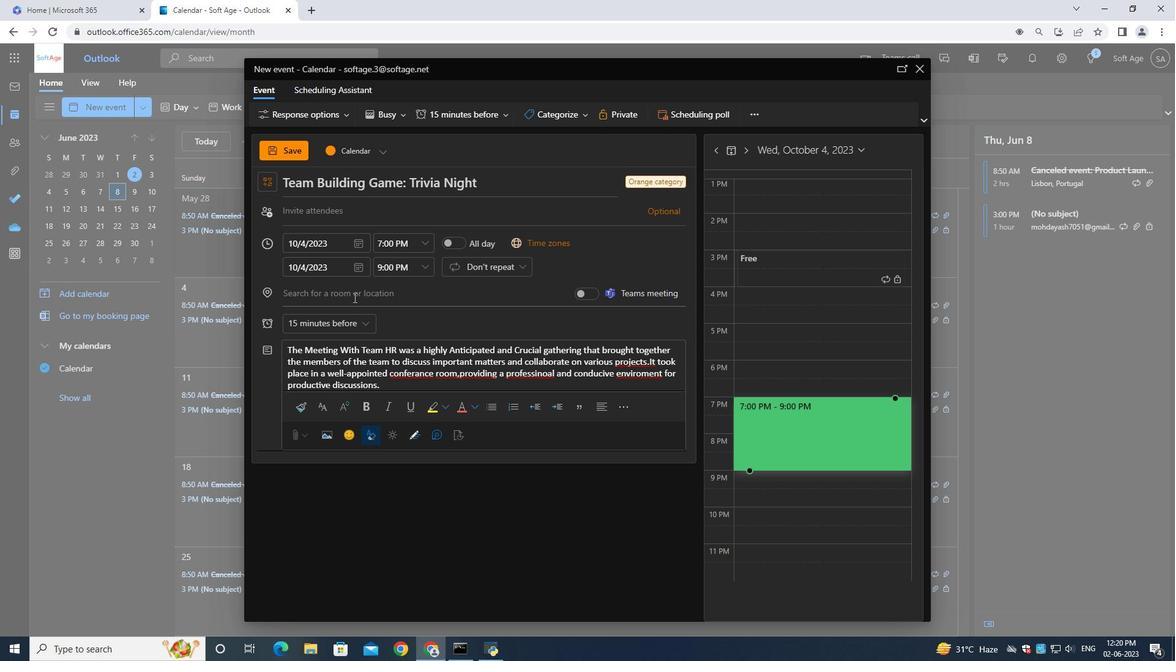 
Action: Mouse moved to (354, 296)
Screenshot: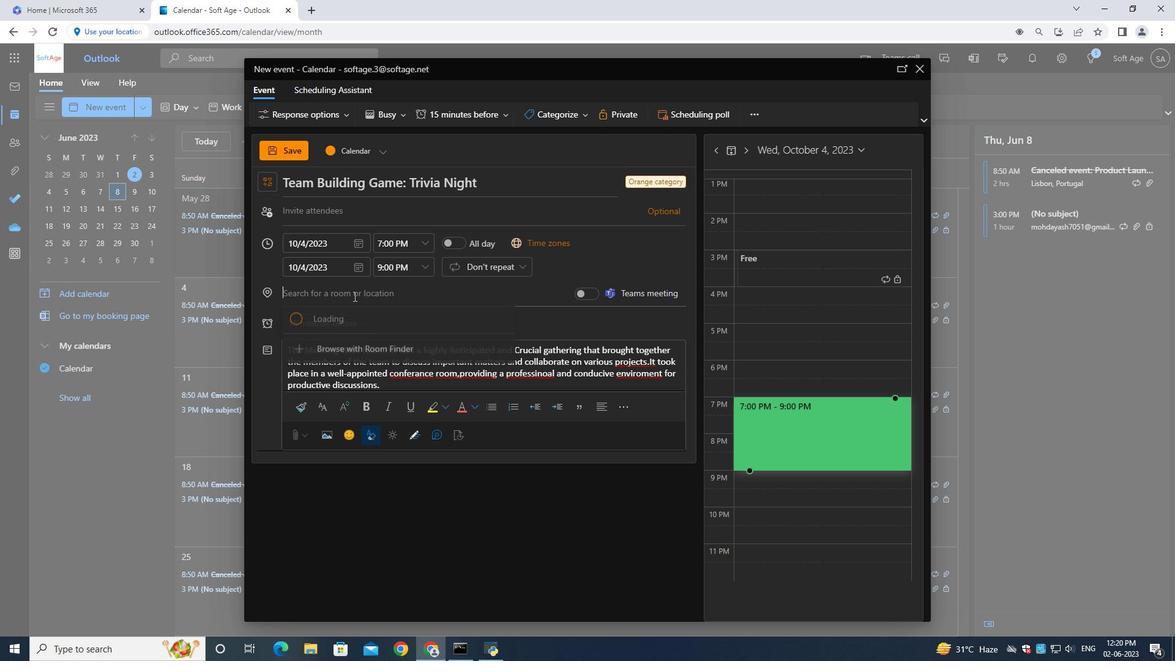 
Action: Key pressed 789<Key.space><Key.shift>V
Screenshot: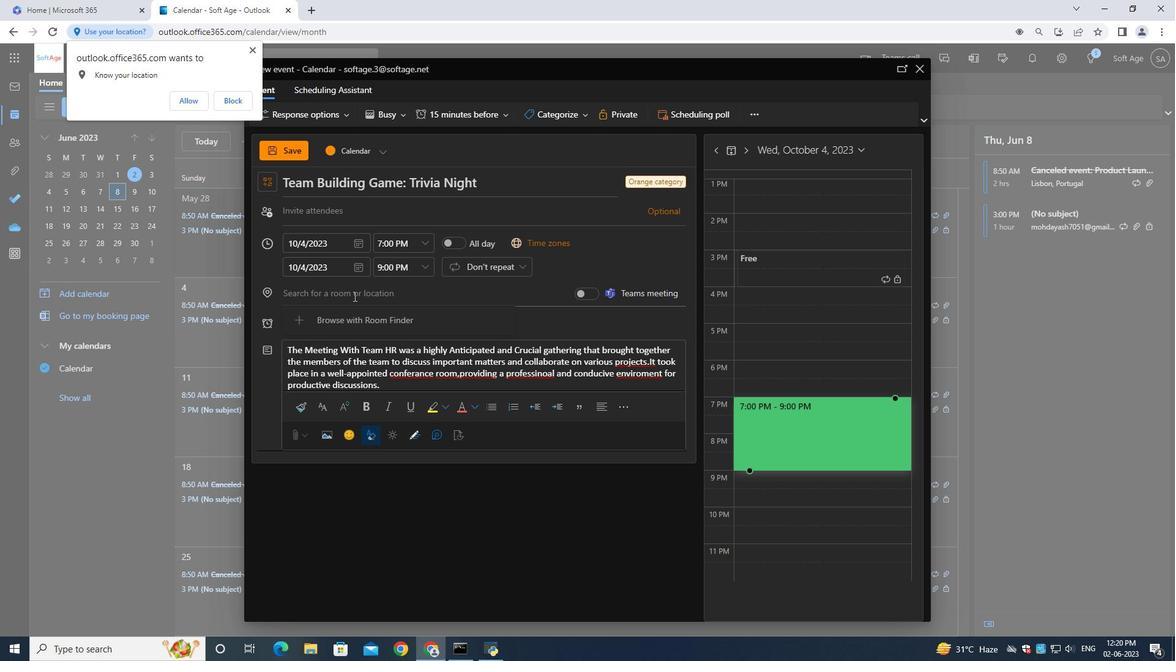 
Action: Mouse moved to (355, 295)
Screenshot: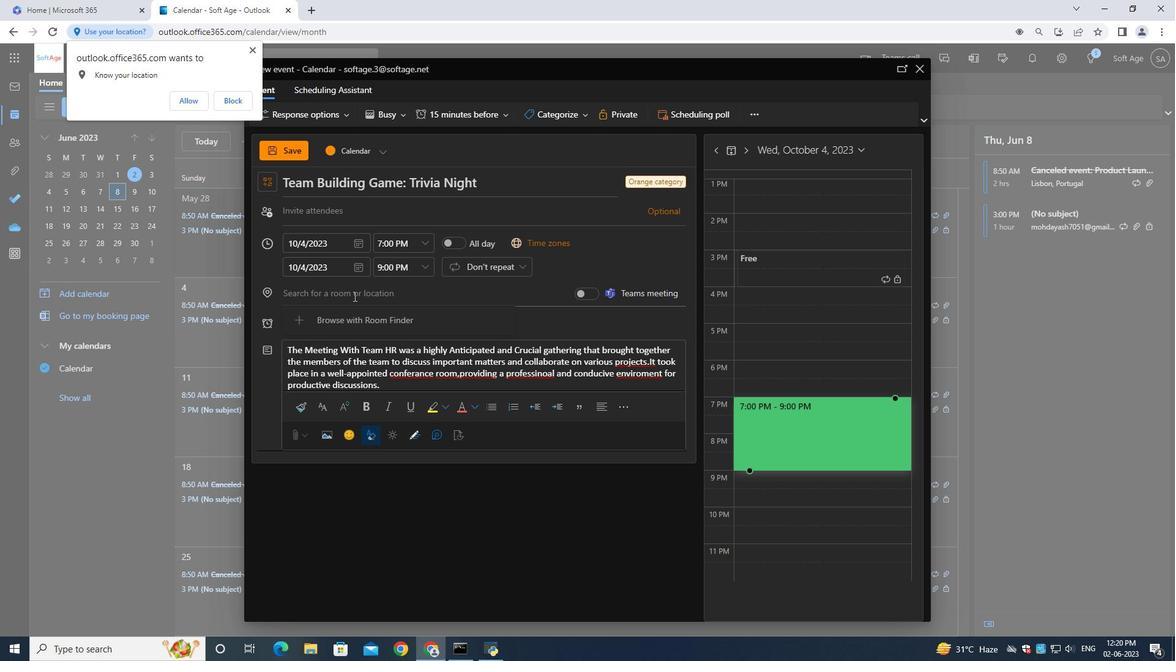 
Action: Mouse pressed left at (355, 295)
Screenshot: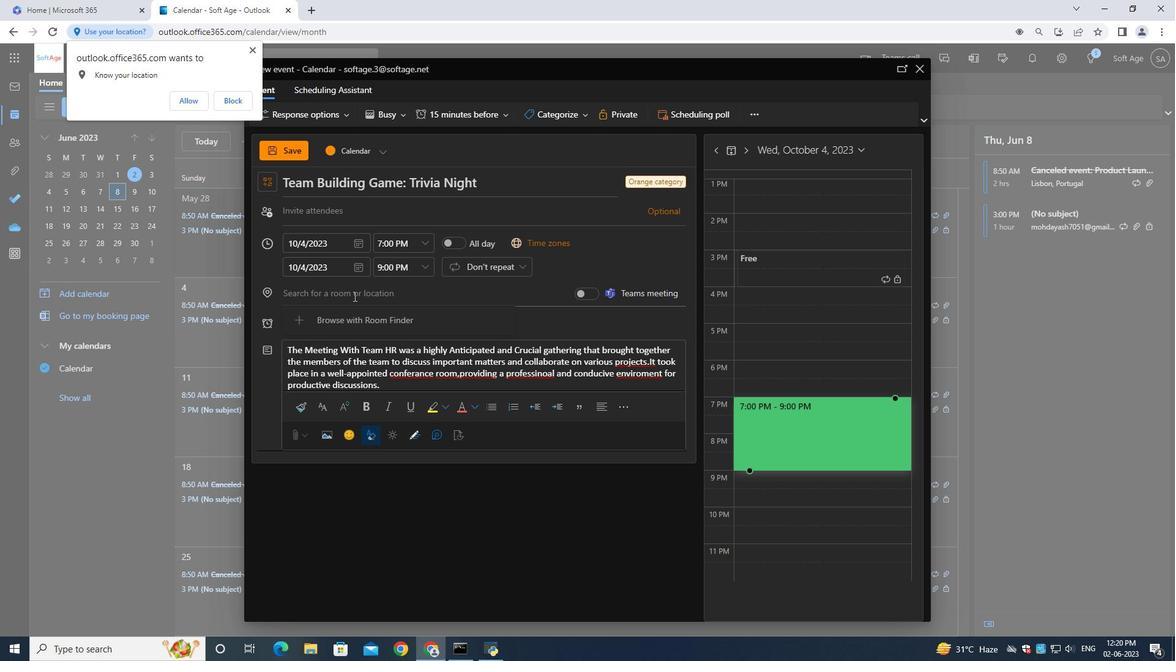 
Action: Mouse moved to (354, 295)
Screenshot: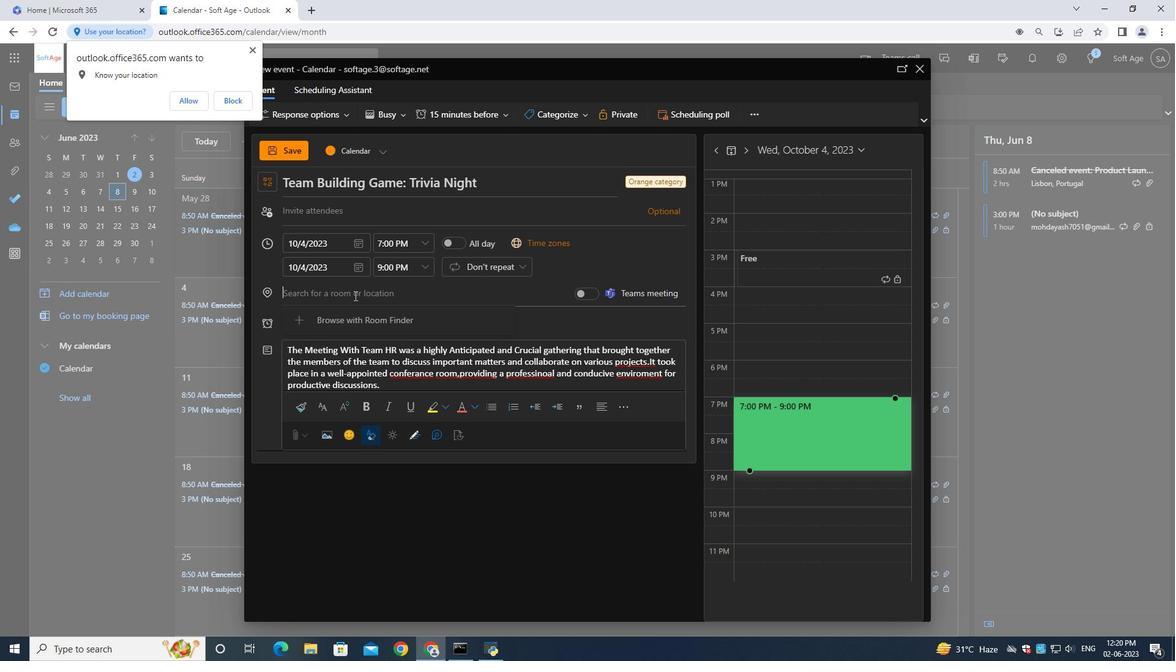 
Action: Key pressed <Key.shift>789<Key.space><Key.shift><Key.shift><Key.shift><Key.shift><Key.shift><Key.shift><Key.shift><Key.shift><Key.shift><Key.shift><Key.shift><Key.shift><Key.shift><Key.shift><Key.shift><Key.shift><Key.shift><Key.shift><Key.shift><Key.shift><Key.shift><Key.shift><Key.shift><Key.shift><Key.shift><Key.shift><Key.shift><Key.shift><Key.shift><Key.shift><Key.shift><Key.shift><Key.shift><Key.shift>Vatican<Key.space><Key.shift>City<Key.space><Key.backspace>,<Key.space><Key.shift>Rome<Key.space>,<Key.shift>Italy
Screenshot: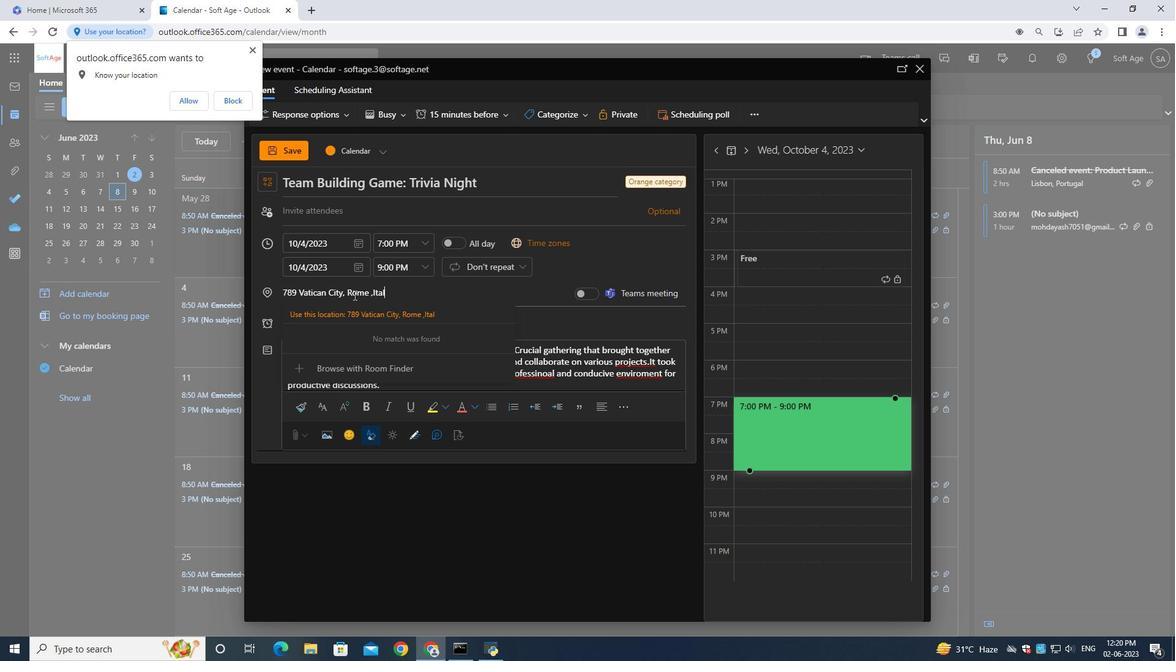 
Action: Mouse moved to (459, 333)
Screenshot: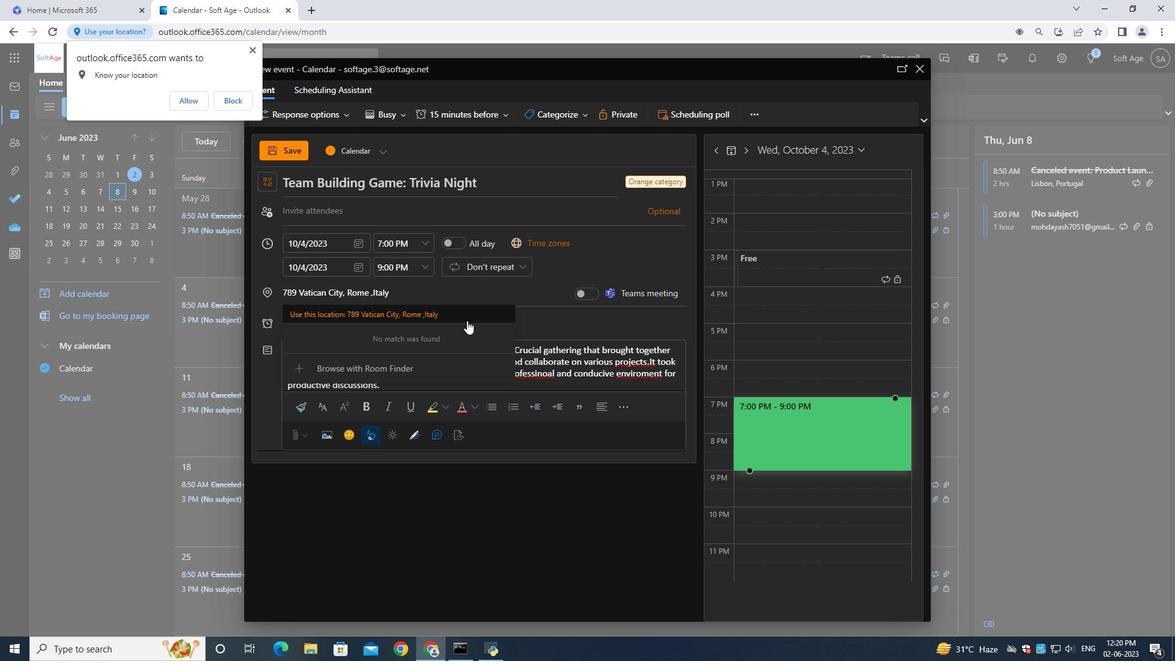 
Action: Mouse pressed left at (459, 333)
Screenshot: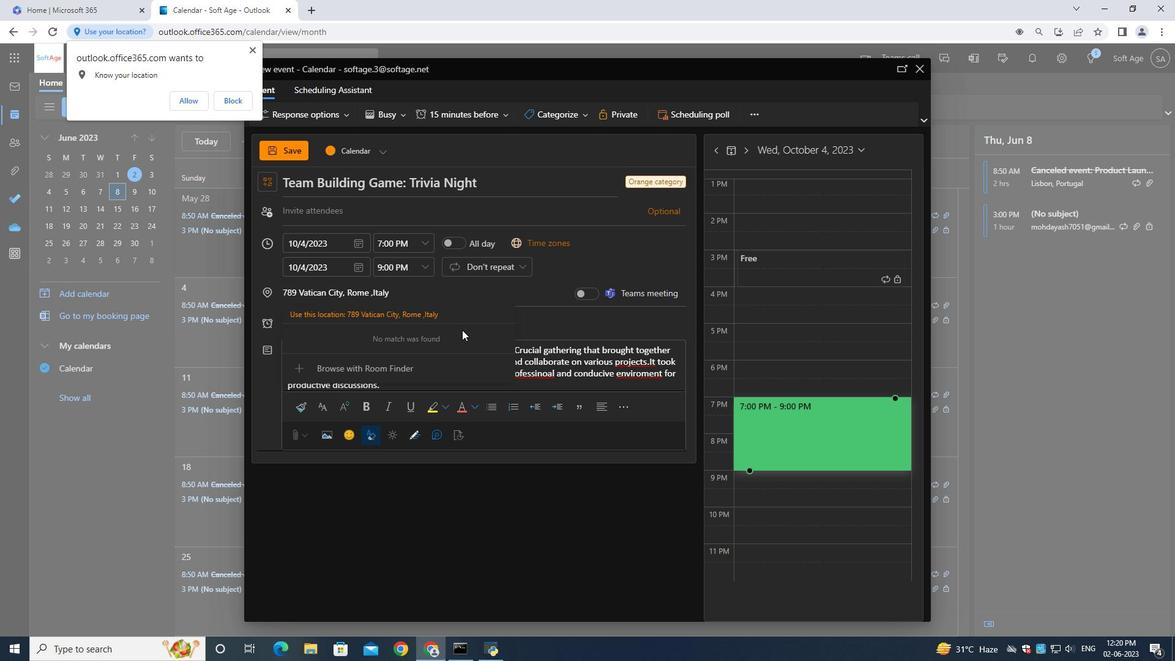 
Action: Mouse moved to (553, 318)
Screenshot: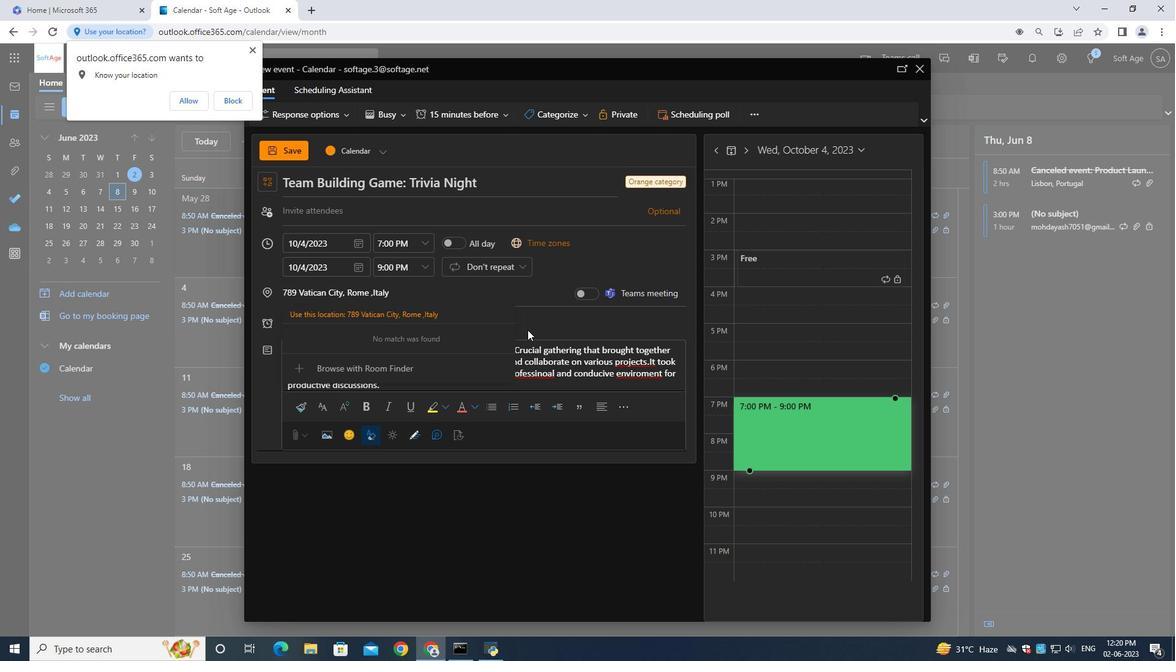 
Action: Mouse pressed left at (553, 318)
Screenshot: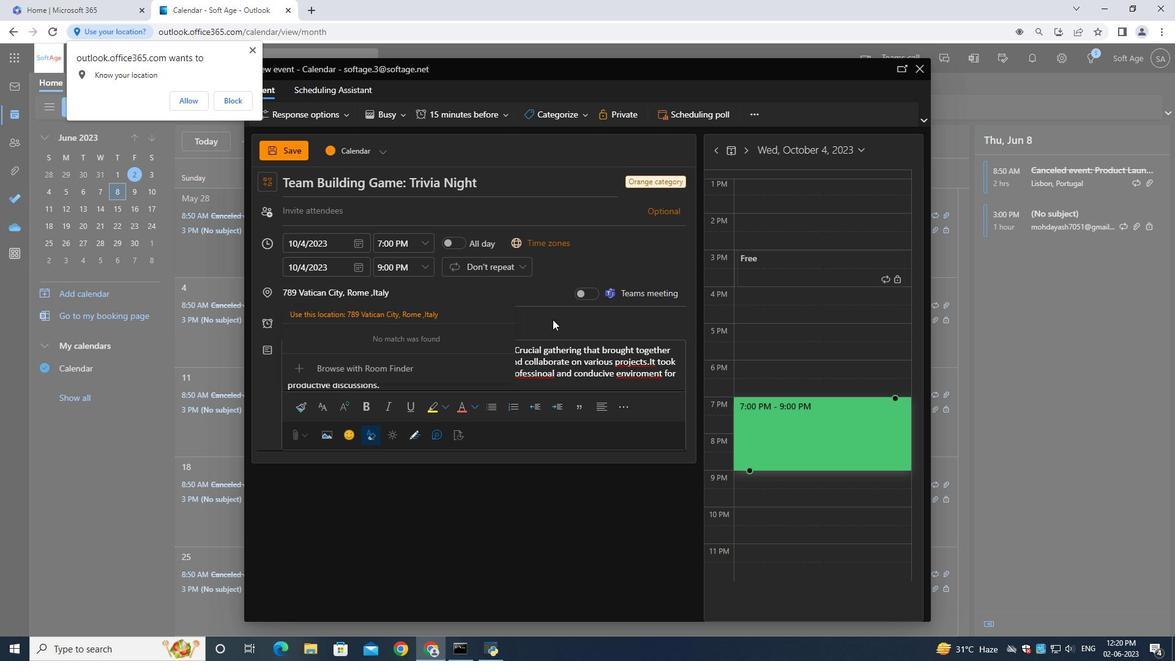 
Action: Mouse moved to (318, 202)
Screenshot: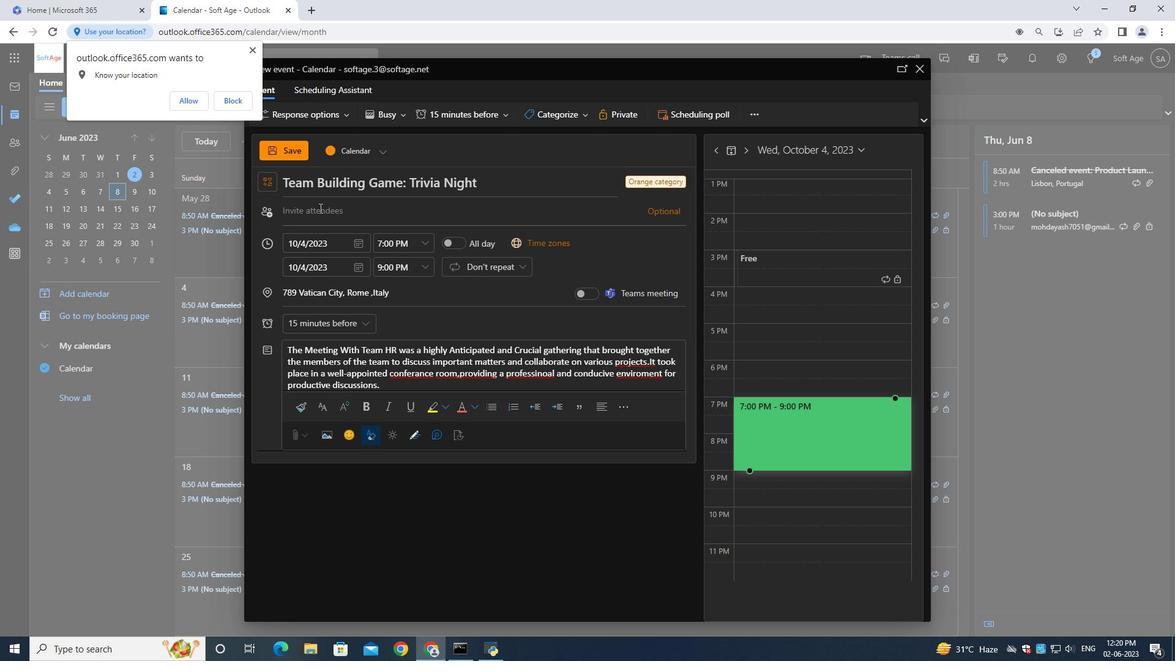 
Action: Mouse pressed left at (318, 202)
Screenshot: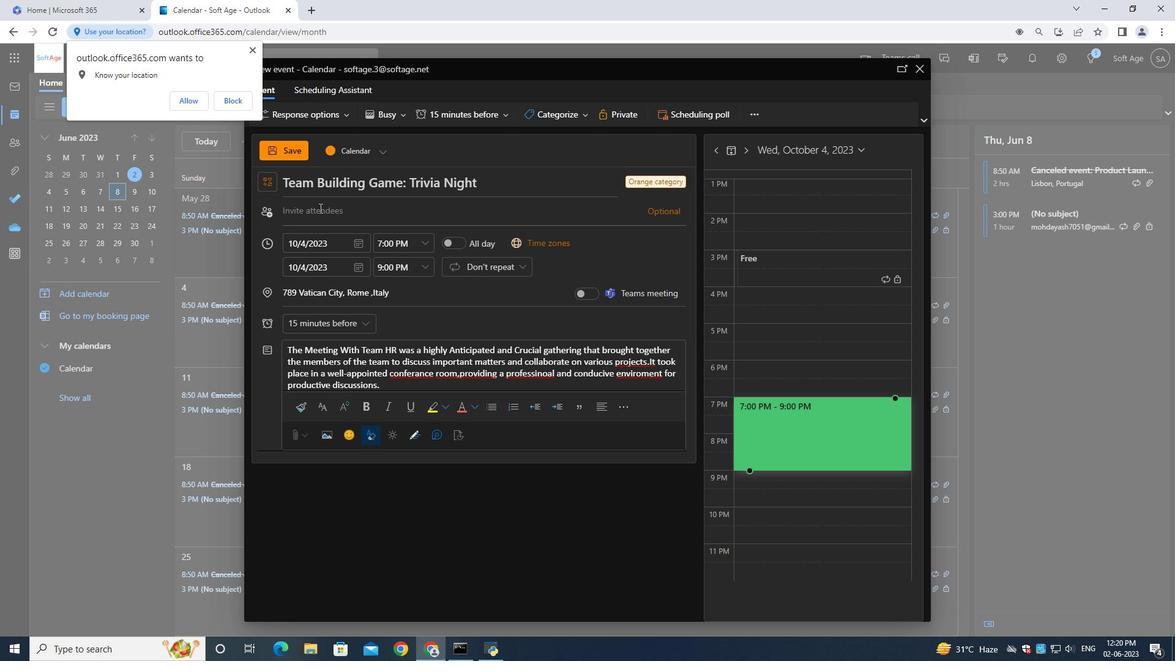 
Action: Mouse moved to (292, 216)
Screenshot: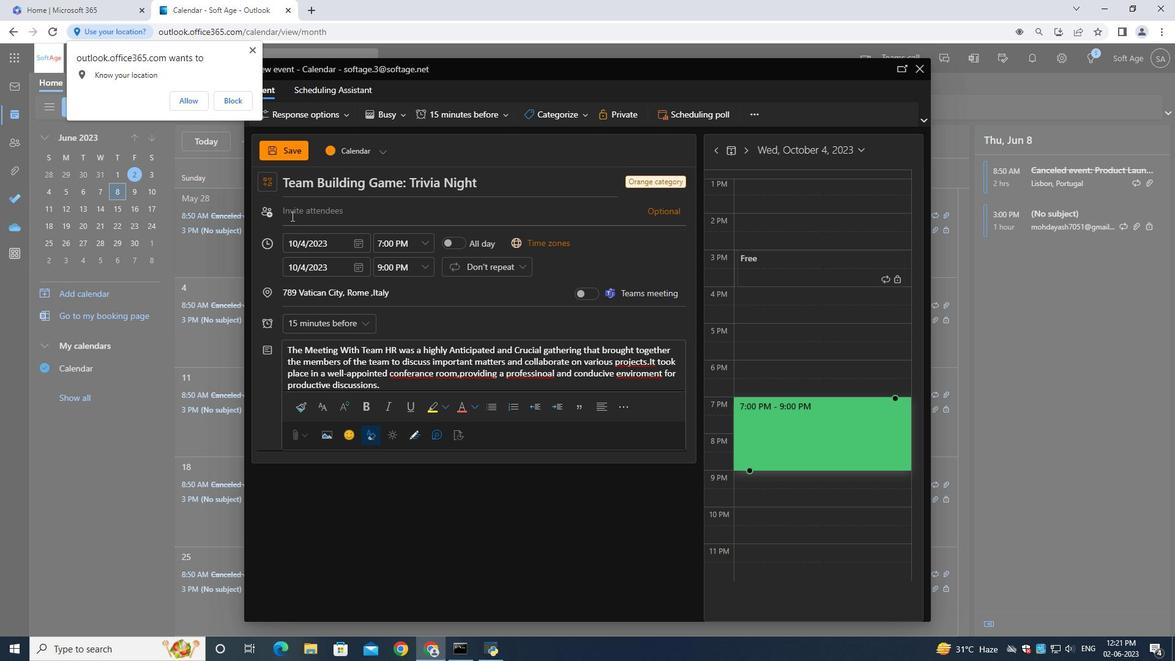 
Action: Key pressed <Key.shift><Key.shift><Key.shift><Key.shift><Key.shift><Key.shift><Key.shift><Key.shift><Key.shift><Key.shift><Key.shift><Key.shift><Key.shift><Key.shift><Key.shift><Key.shift><Key.shift><Key.shift><Key.shift><Key.shift><Key.shift><Key.shift><Key.shift><Key.shift><Key.shift><Key.shift><Key.shift><Key.shift><Key.shift><Key.shift><Key.shift><Key.shift><Key.shift><Key.shift><Key.shift><Key.shift><Key.shift><Key.shift><Key.shift><Key.shift><Key.shift><Key.shift><Key.shift><Key.shift><Key.shift><Key.shift><Key.shift><Key.shift><Key.shift><Key.shift><Key.shift><Key.shift><Key.shift><Key.shift><Key.shift><Key.shift><Key.shift><Key.shift><Key.shift><Key.shift><Key.shift><Key.shift><Key.shift><Key.shift><Key.shift><Key.shift><Key.shift><Key.shift><Key.shift><Key.shift><Key.shift><Key.shift><Key.shift><Key.shift><Key.shift><Key.shift><Key.shift><Key.shift><Key.shift><Key.shift><Key.shift><Key.shift><Key.shift><Key.shift><Key.shift><Key.shift><Key.shift><Key.shift><Key.shift><Key.shift><Key.shift><Key.shift><Key.shift><Key.shift><Key.shift><Key.shift><Key.shift><Key.shift><Key.shift><Key.shift><Key.shift><Key.shift><Key.shift><Key.shift>S<Key.backspace>softage.1<Key.shift>@softage.net
Screenshot: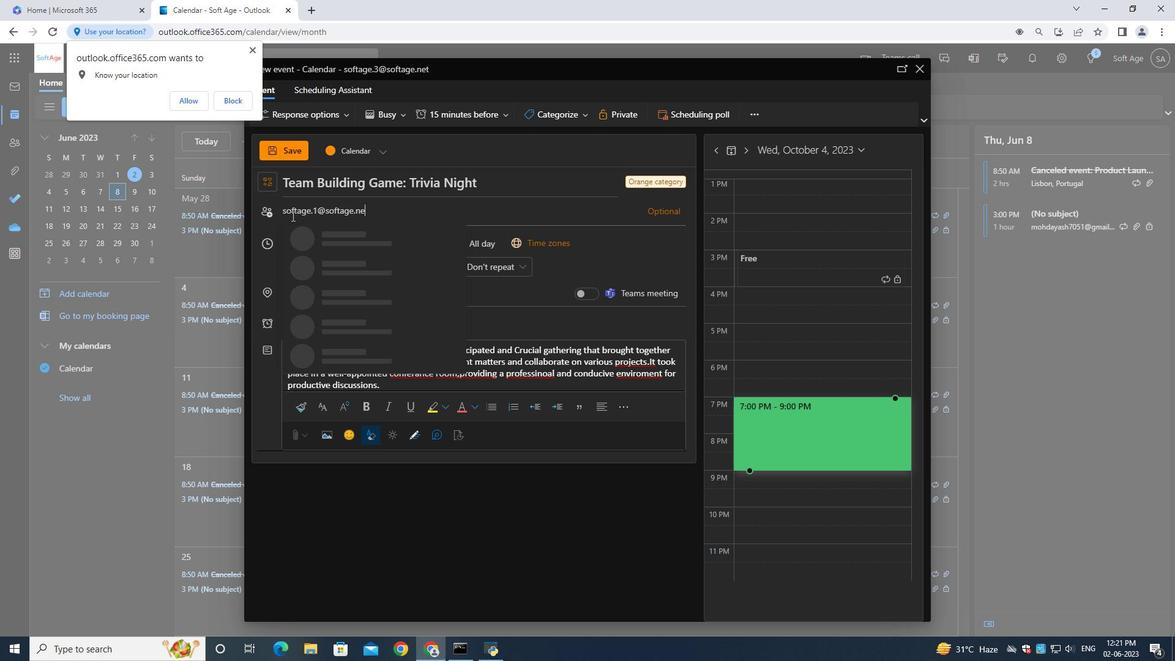 
Action: Mouse moved to (345, 235)
Screenshot: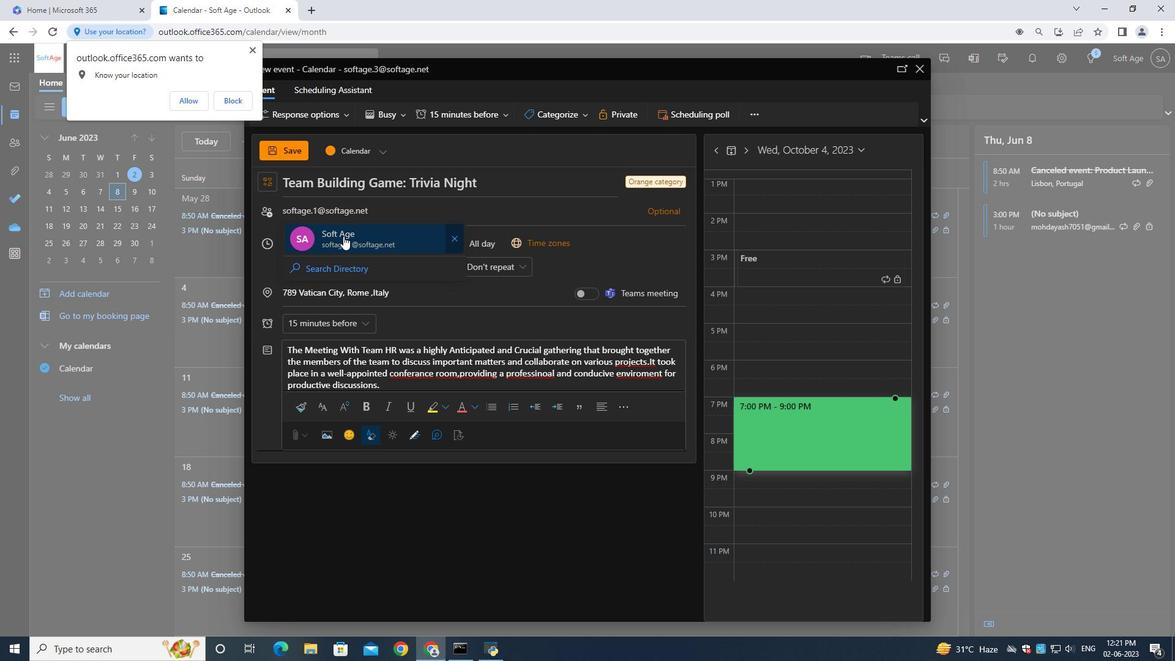
Action: Mouse pressed left at (345, 235)
Screenshot: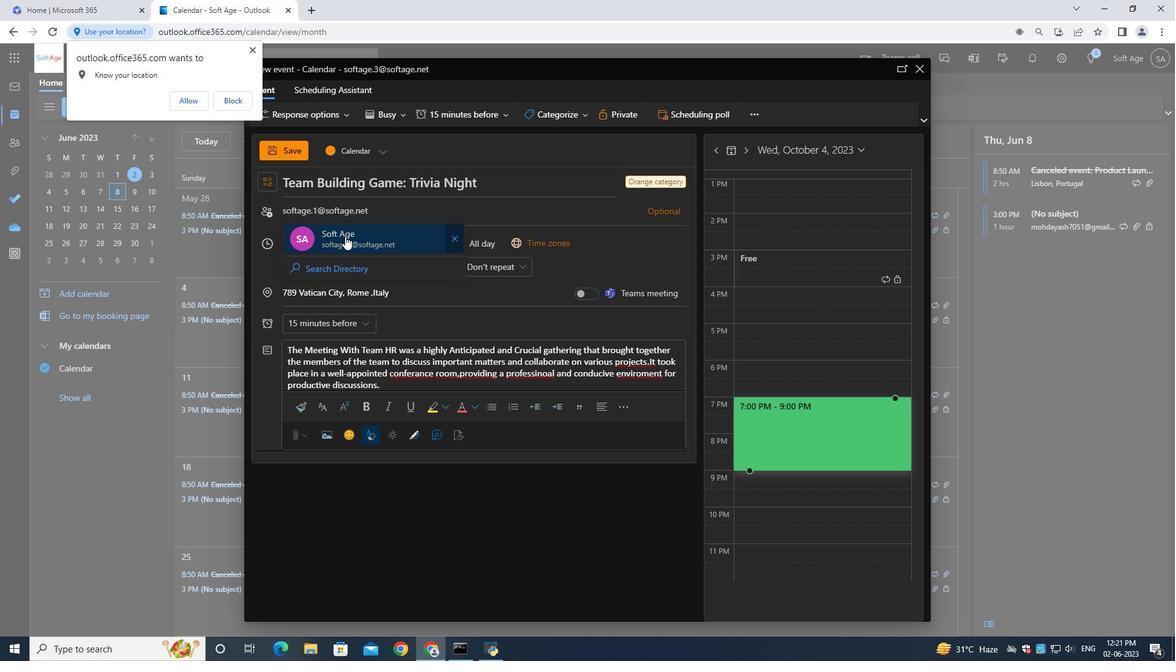 
Action: Mouse moved to (368, 222)
Screenshot: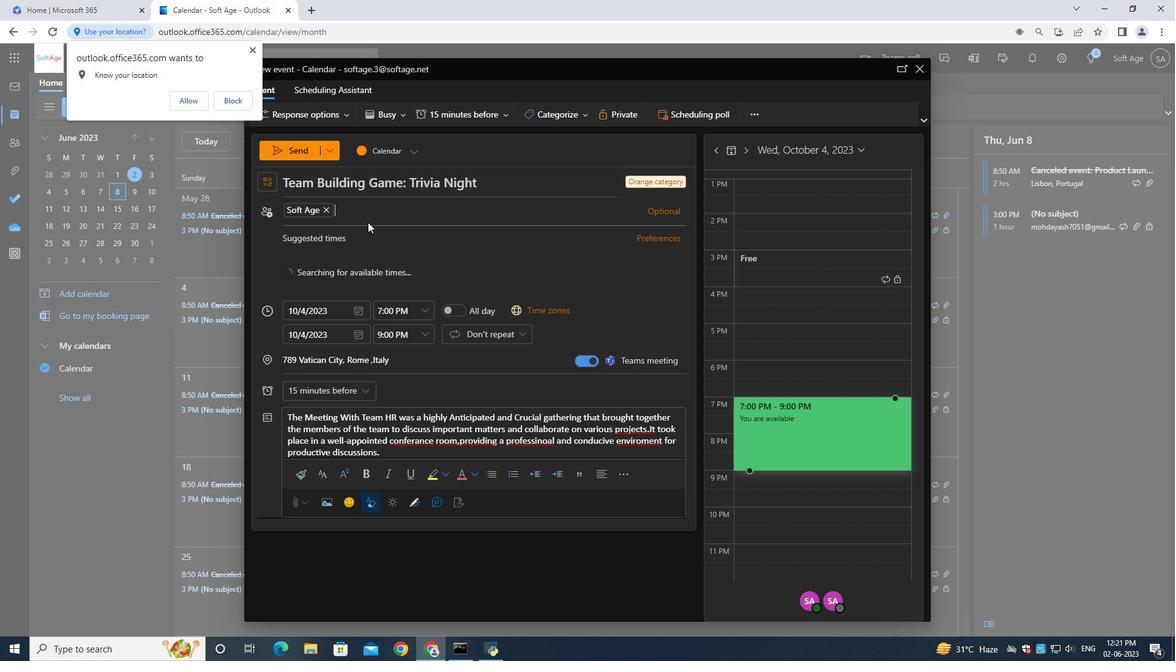 
Action: Key pressed <Key.shift>Softage.2<Key.shift>@softage.net
Screenshot: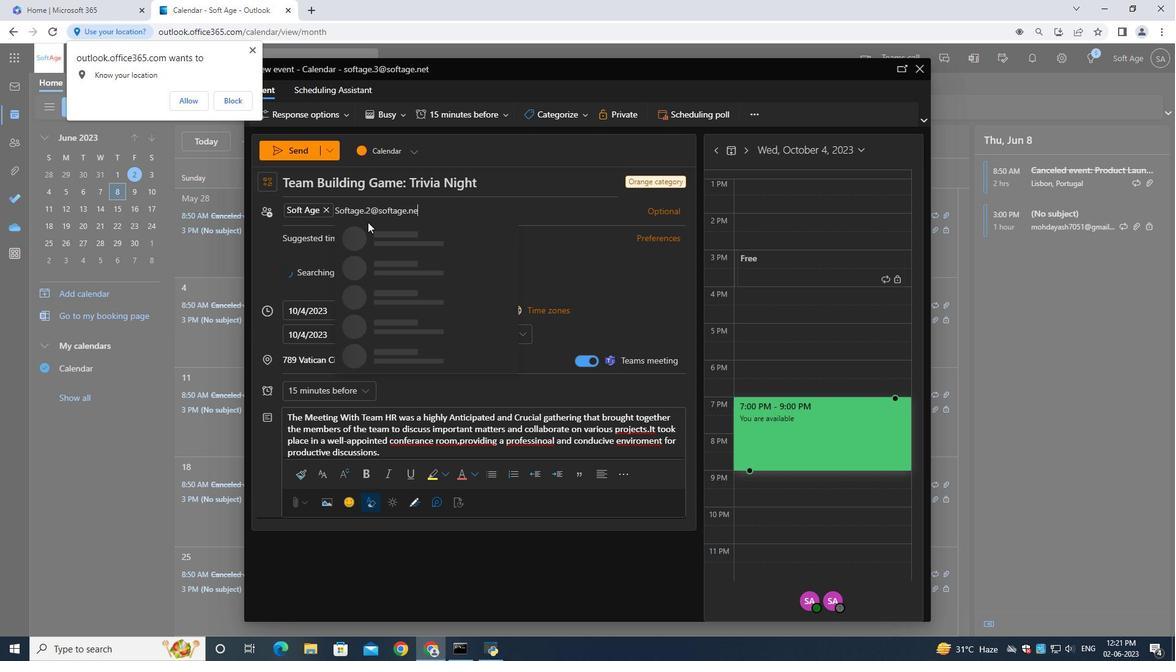 
Action: Mouse moved to (391, 240)
Screenshot: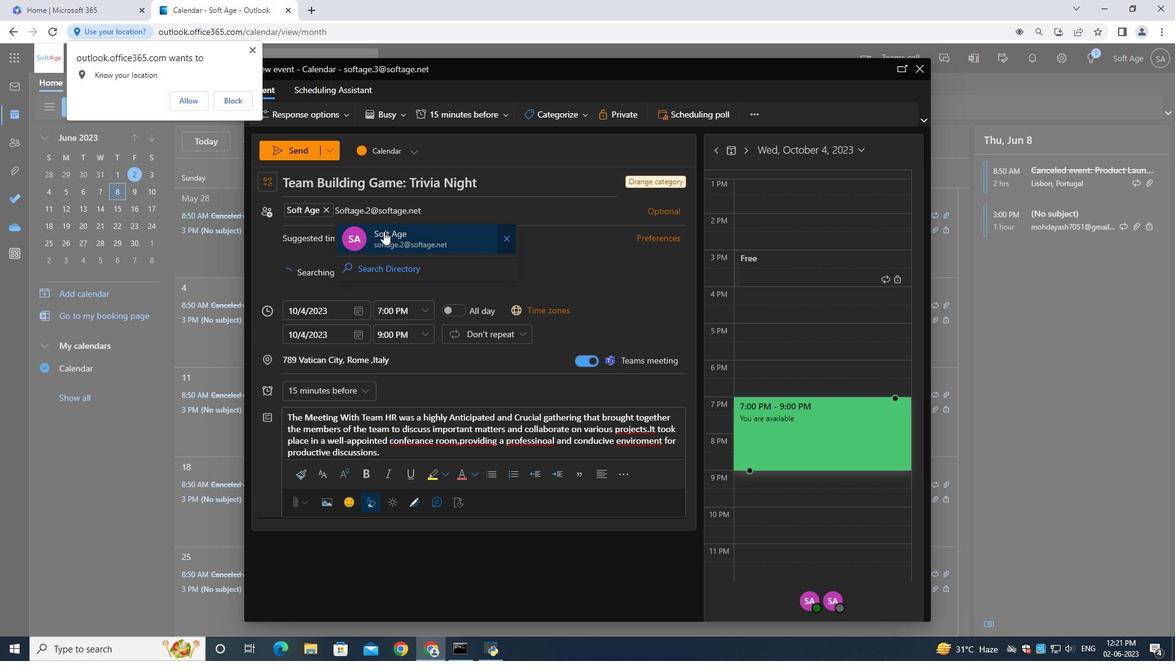 
Action: Mouse pressed left at (391, 240)
Screenshot: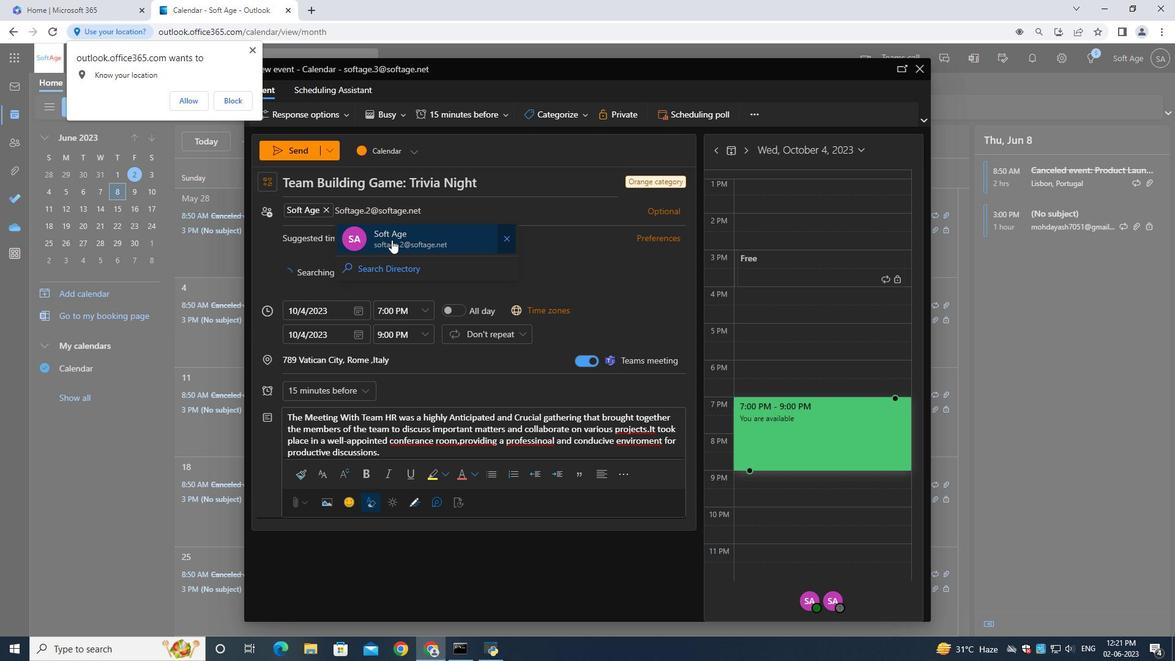 
Action: Mouse moved to (331, 387)
Screenshot: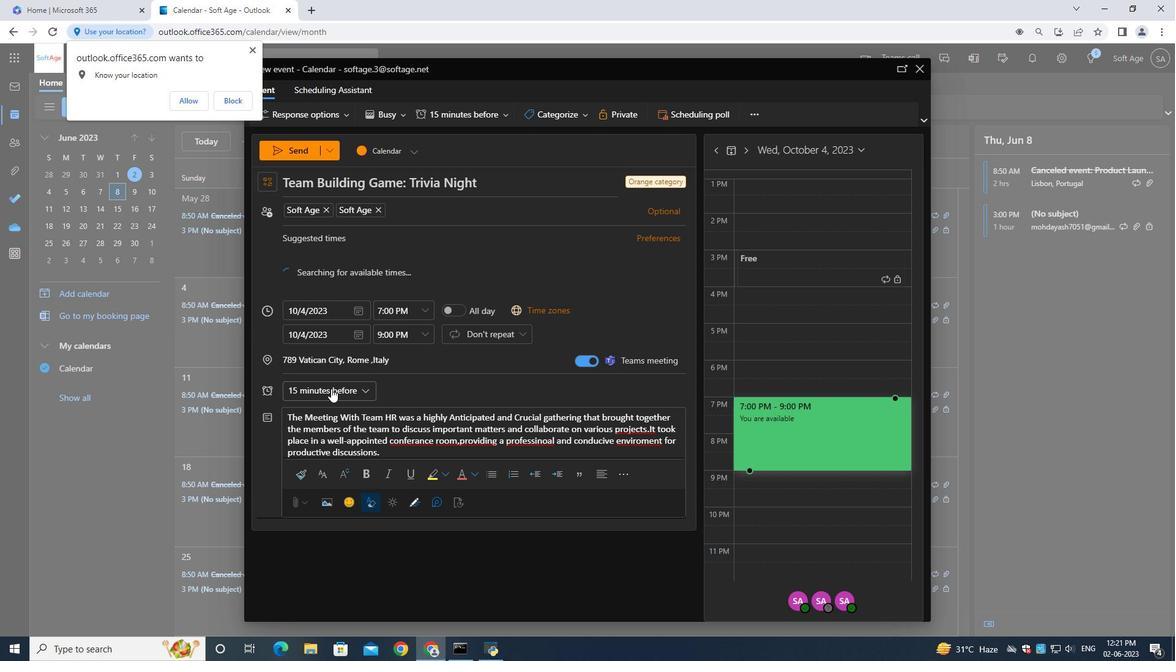 
Action: Mouse pressed left at (331, 387)
Screenshot: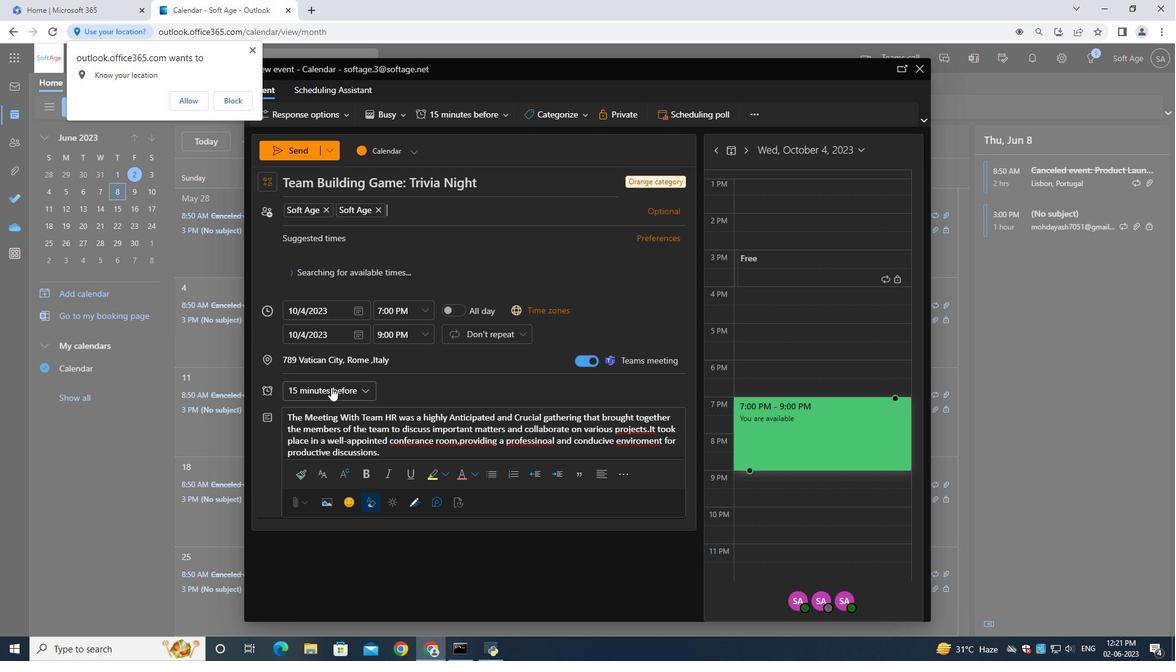 
Action: Mouse moved to (319, 211)
Screenshot: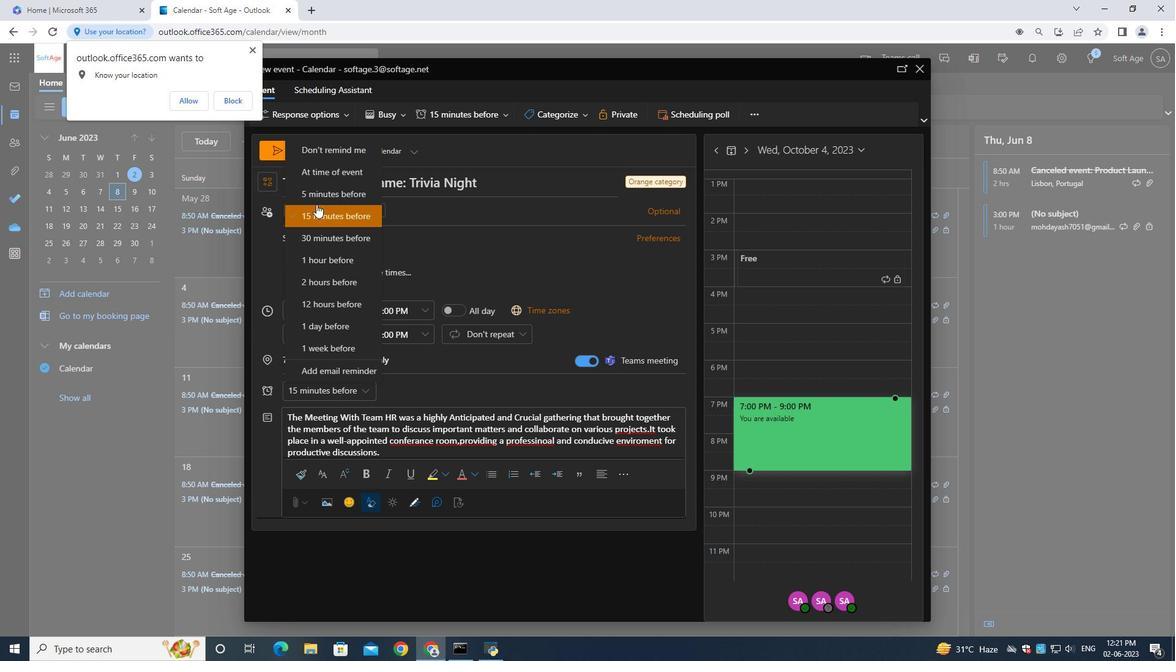 
Action: Mouse pressed left at (319, 211)
Screenshot: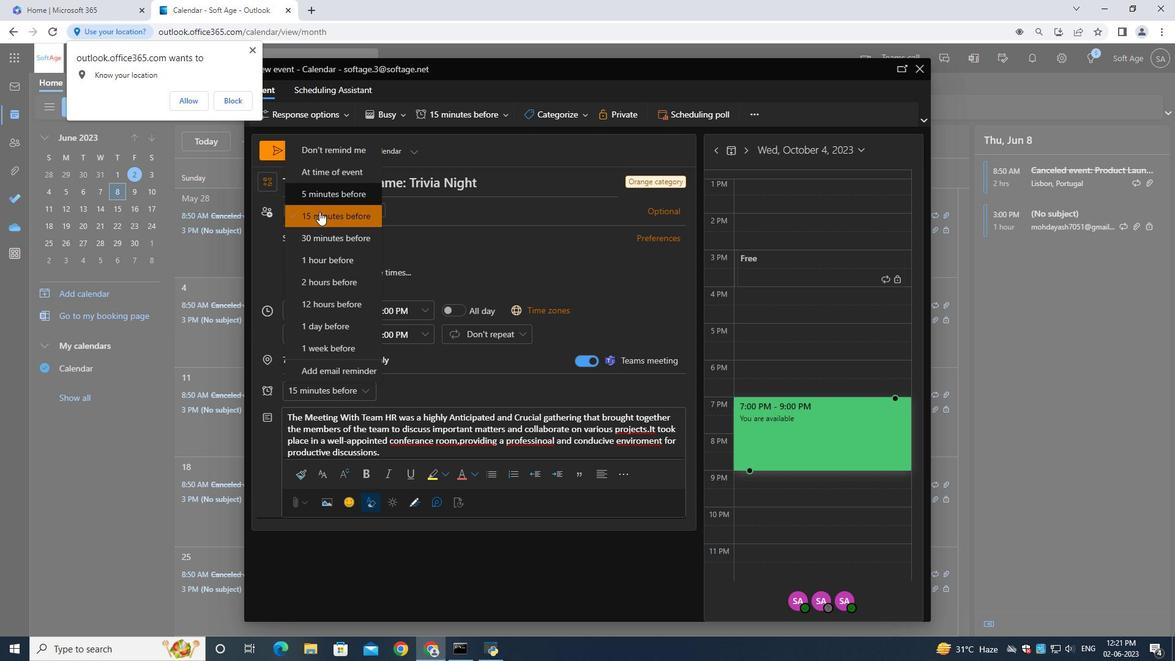 
Action: Mouse moved to (305, 148)
Screenshot: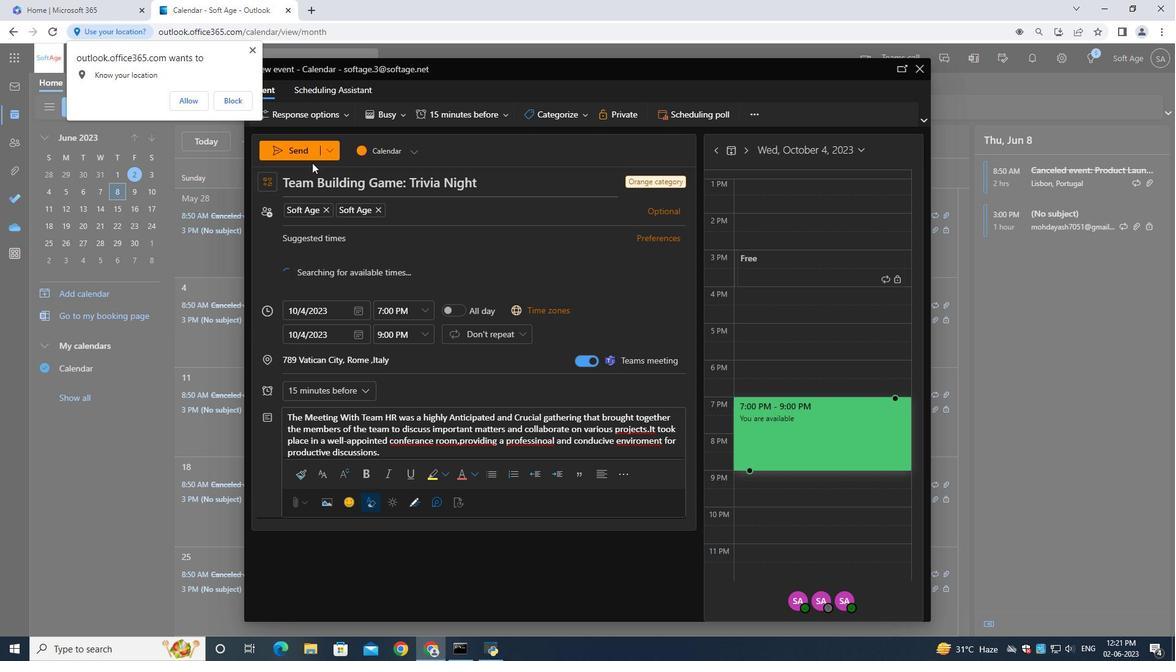 
Action: Mouse pressed left at (305, 148)
Screenshot: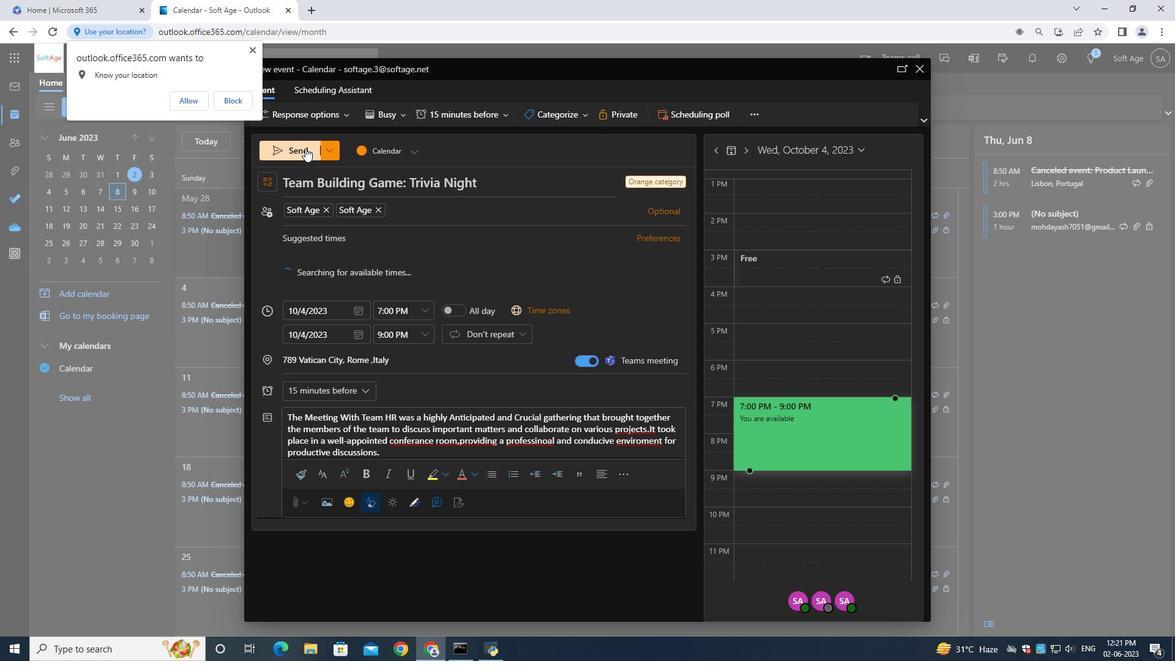 
Action: Mouse moved to (456, 256)
Screenshot: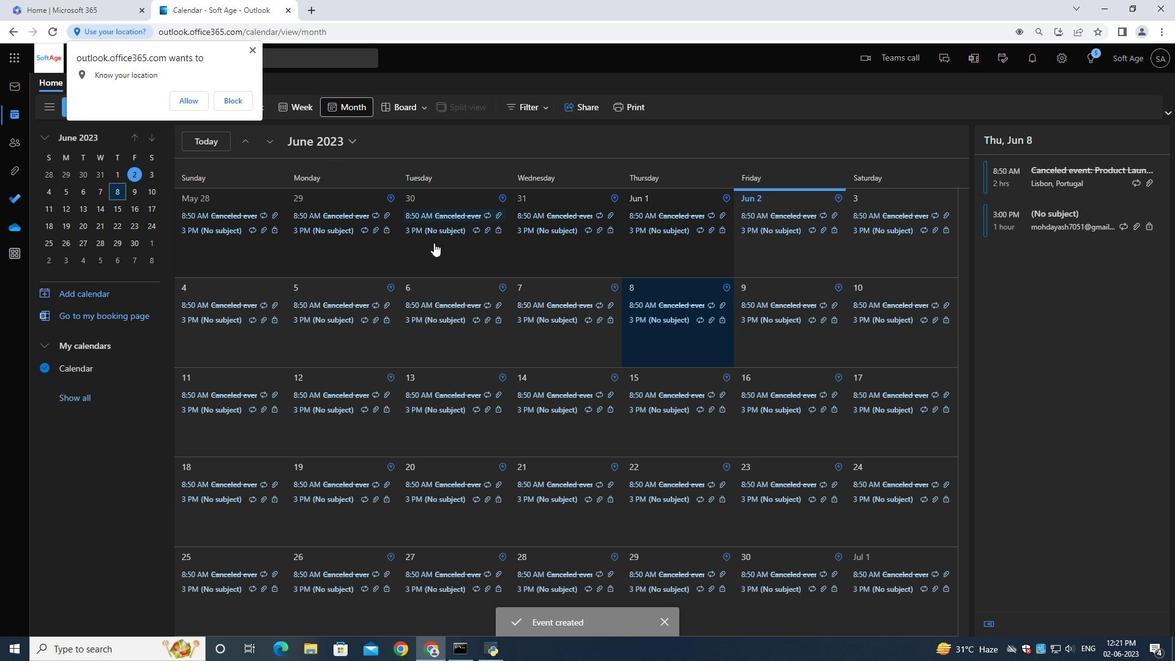 
